 Task: Look for space in Monte-Carlo, Monaco from 5th June, 2023 to 16th June, 2023 for 2 adults in price range Rs.14000 to Rs.18000. Place can be entire place with 1  bedroom having 1 bed and 1 bathroom. Property type can be house, flat, guest house, hotel. Booking option can be shelf check-in. Required host language is English.
Action: Mouse moved to (516, 60)
Screenshot: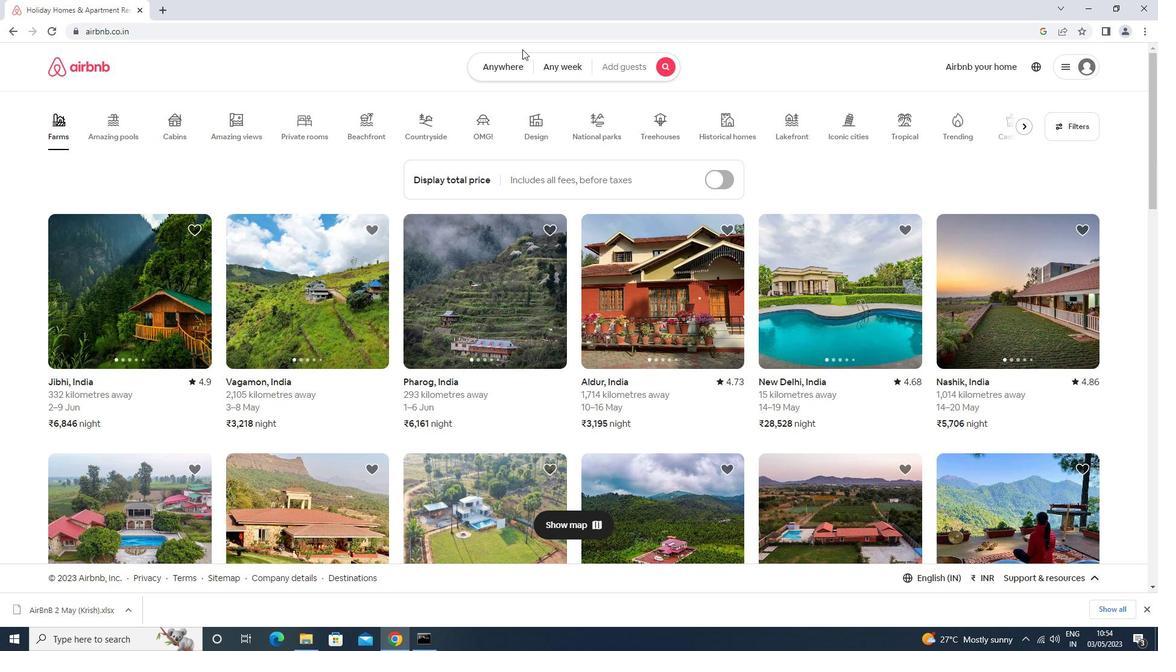 
Action: Mouse pressed left at (516, 60)
Screenshot: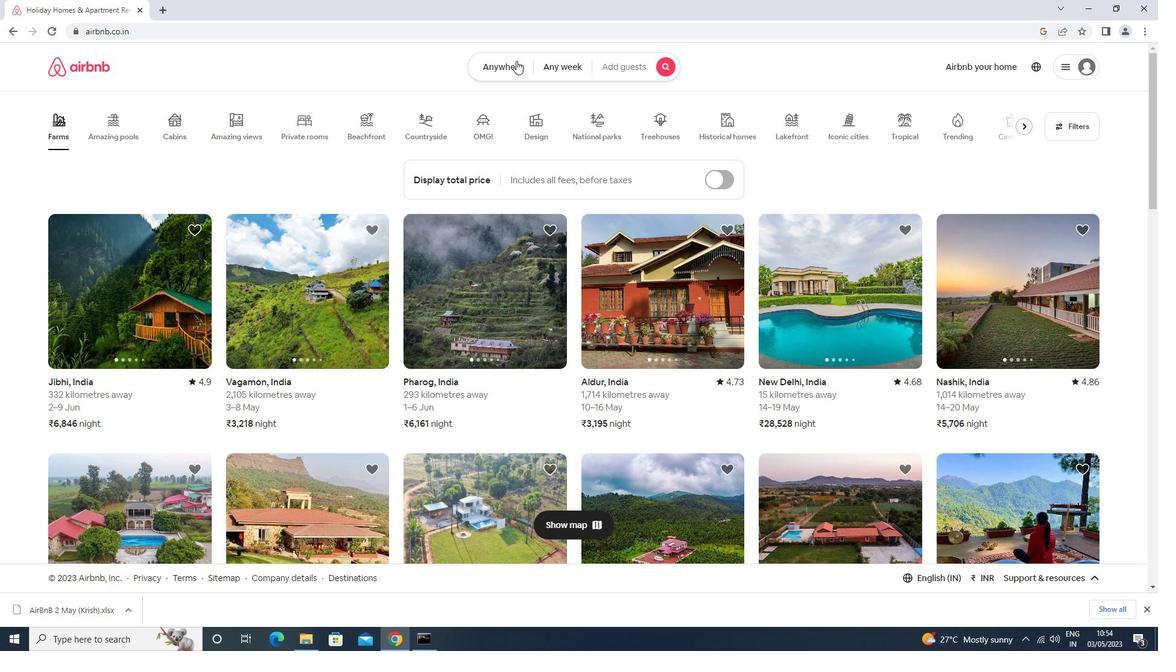 
Action: Mouse moved to (451, 116)
Screenshot: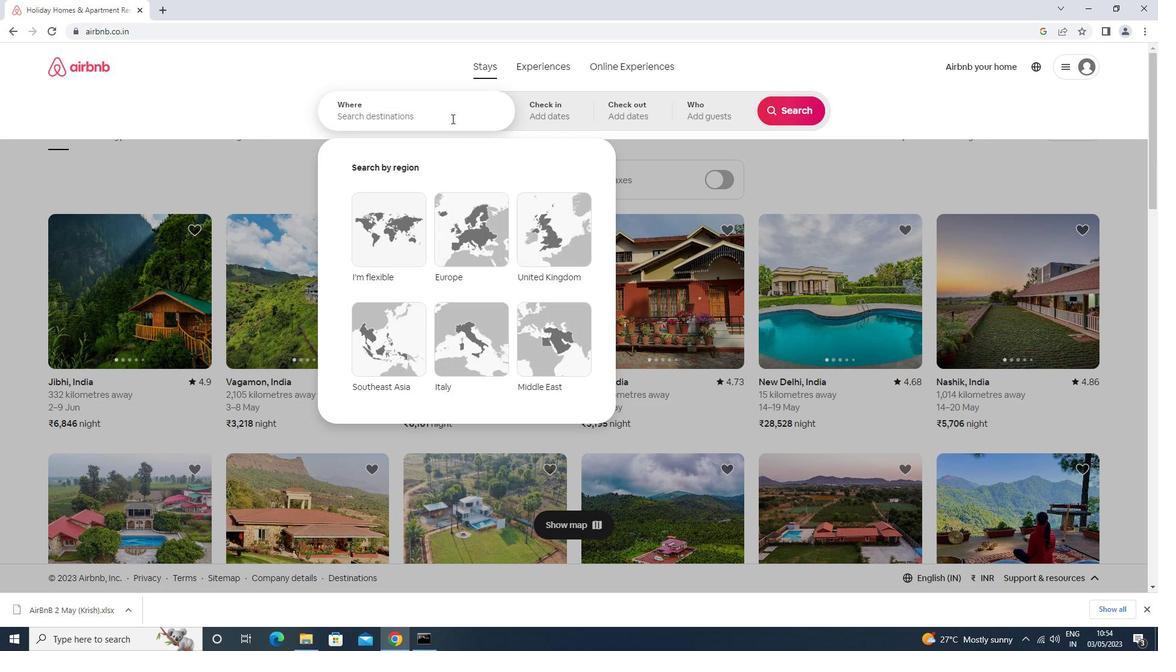 
Action: Mouse pressed left at (451, 116)
Screenshot: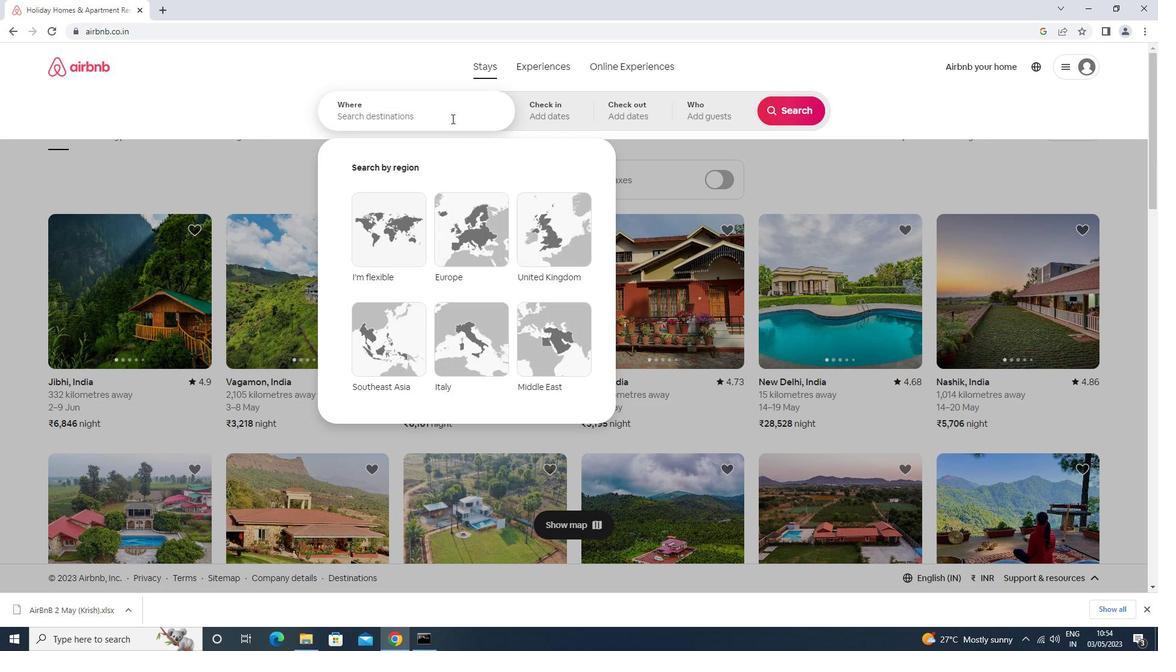 
Action: Mouse moved to (451, 115)
Screenshot: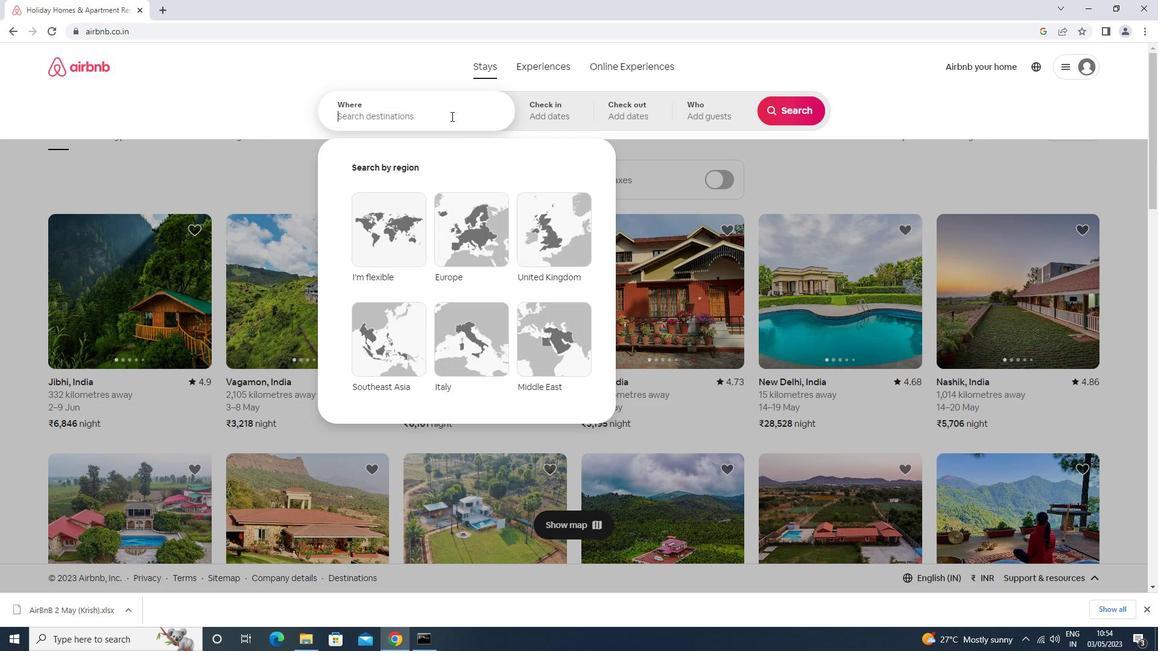 
Action: Key pressed m<Key.caps_lock>onte<Key.space>carlo<Key.enter>
Screenshot: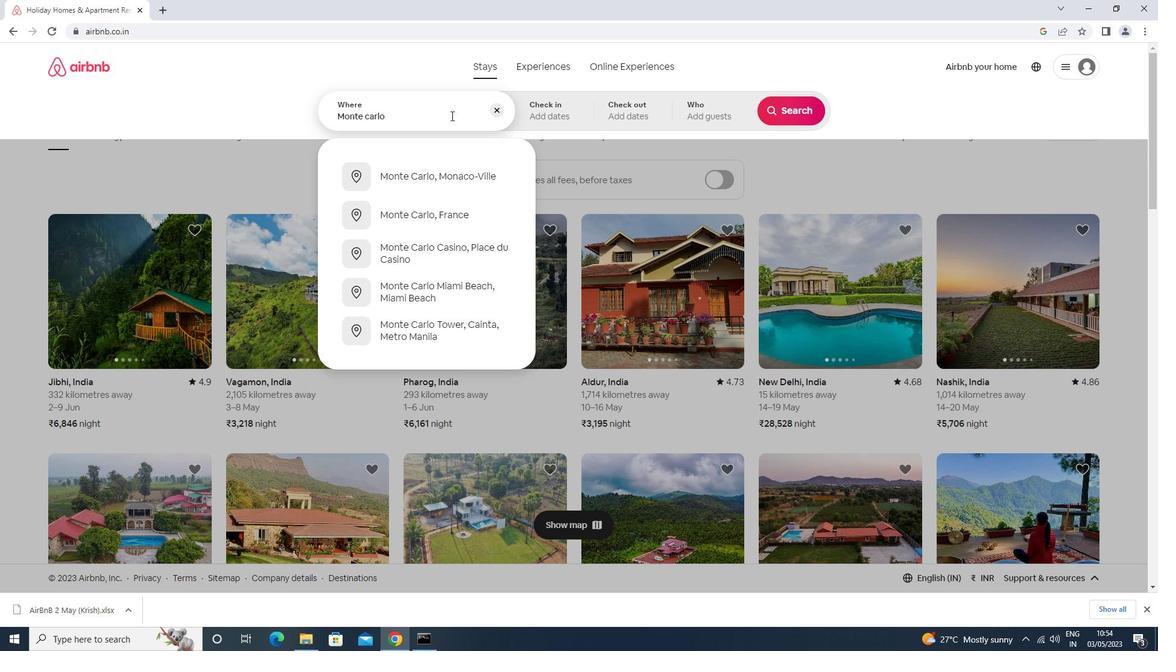 
Action: Mouse moved to (640, 296)
Screenshot: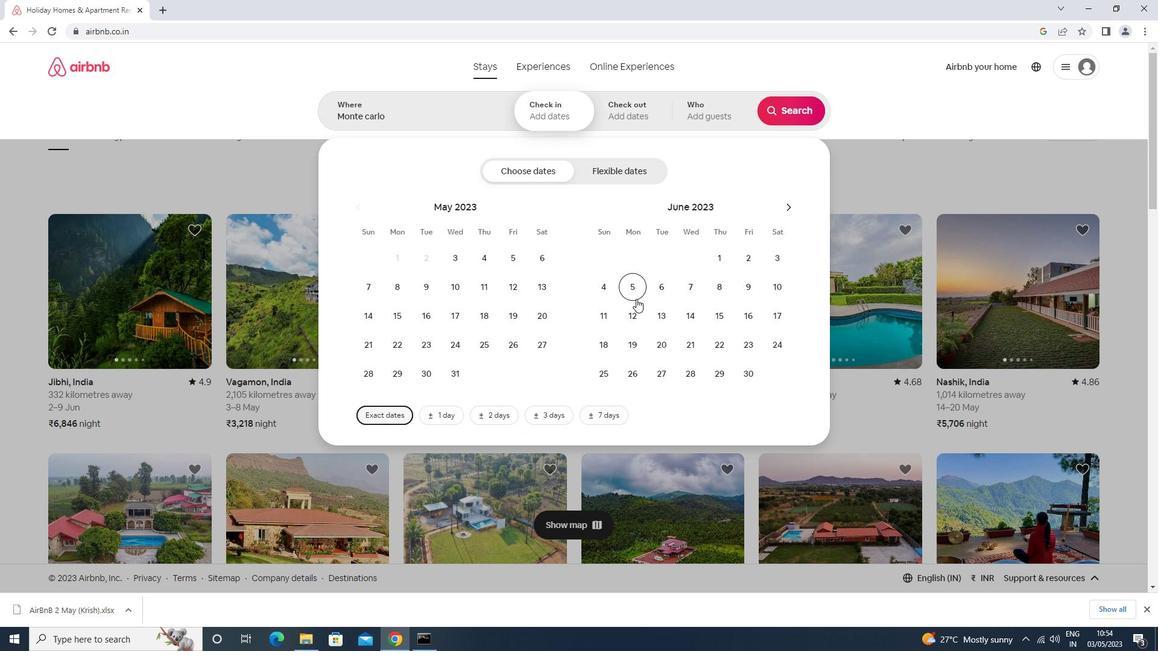 
Action: Mouse pressed left at (640, 296)
Screenshot: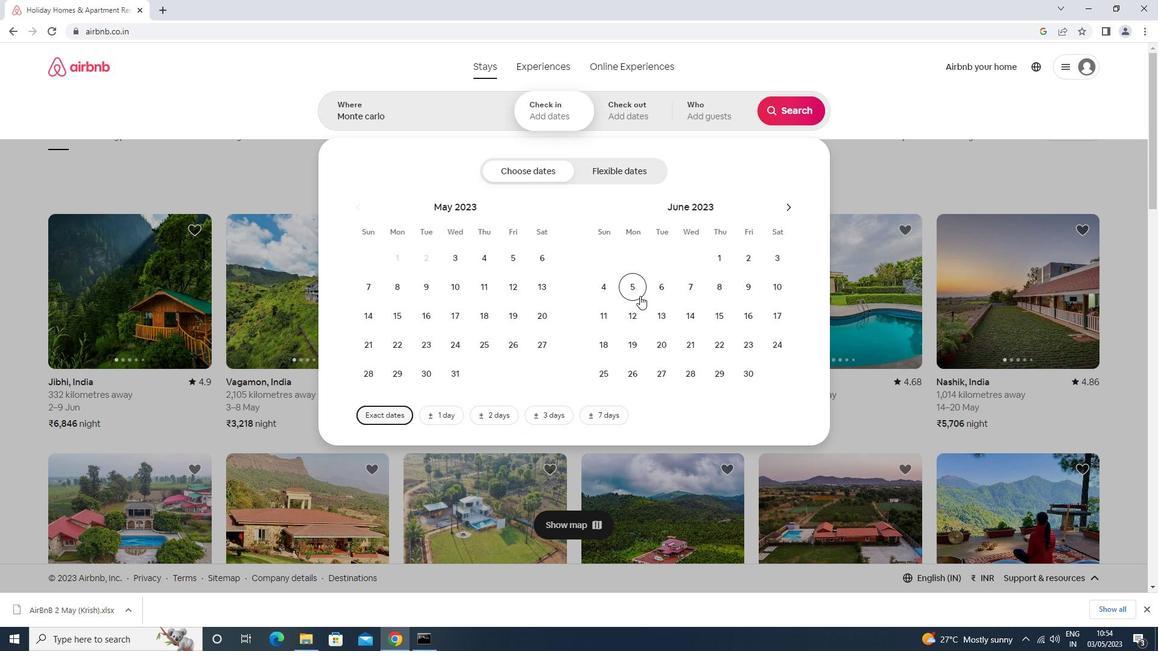 
Action: Mouse moved to (748, 315)
Screenshot: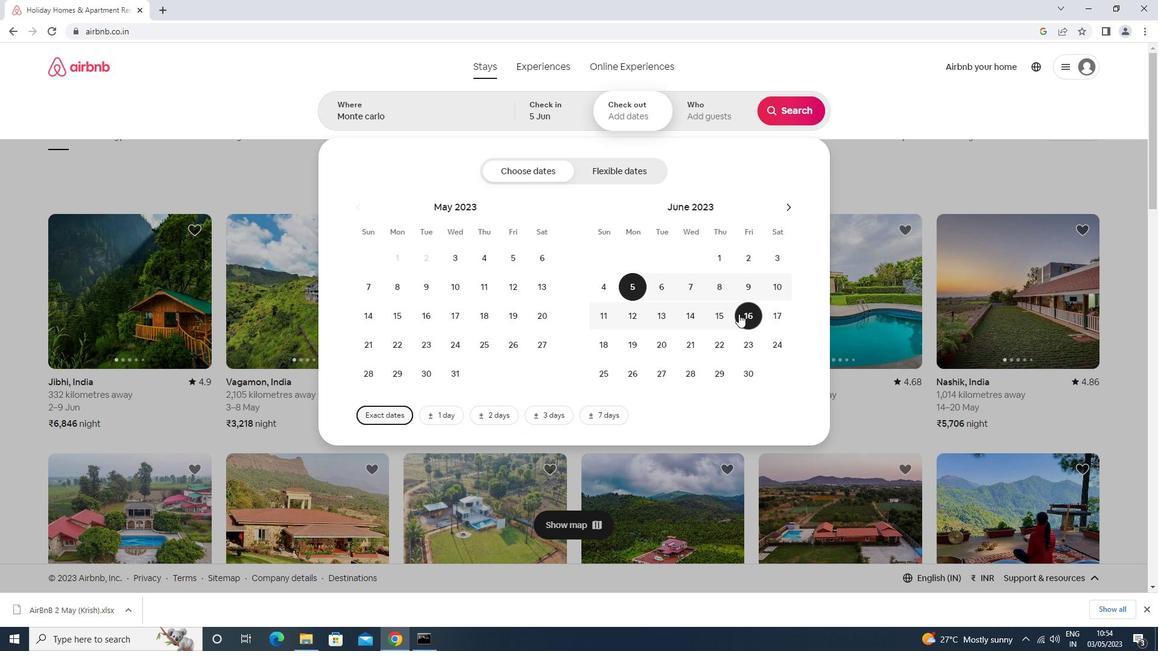 
Action: Mouse pressed left at (748, 315)
Screenshot: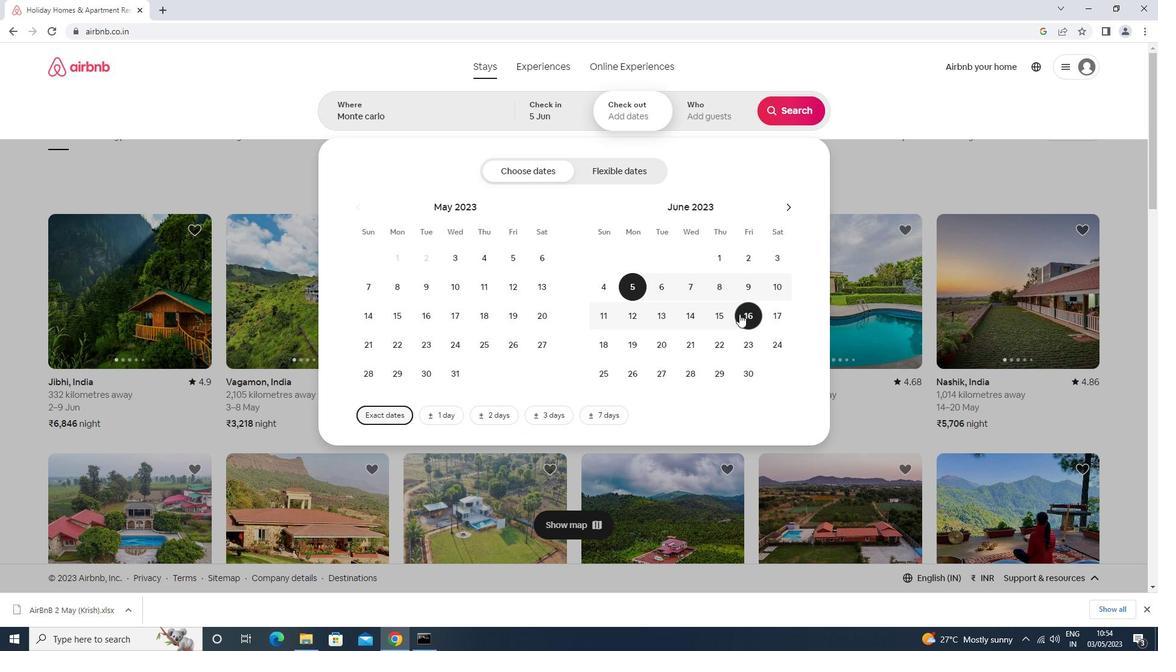 
Action: Mouse moved to (721, 107)
Screenshot: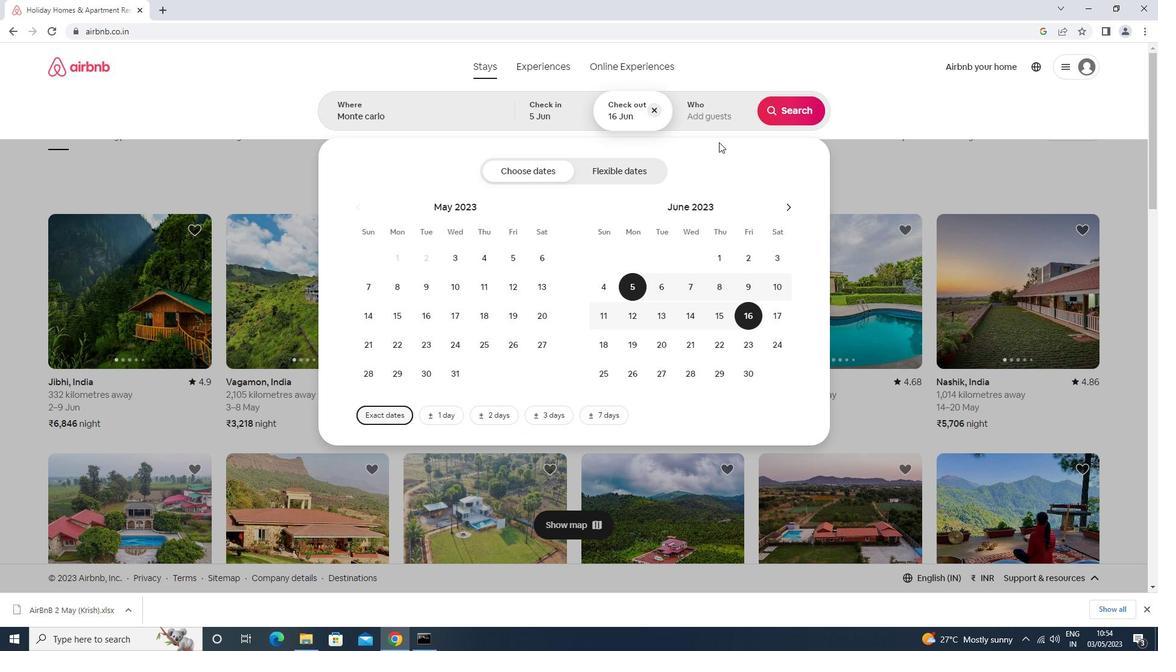 
Action: Mouse pressed left at (721, 107)
Screenshot: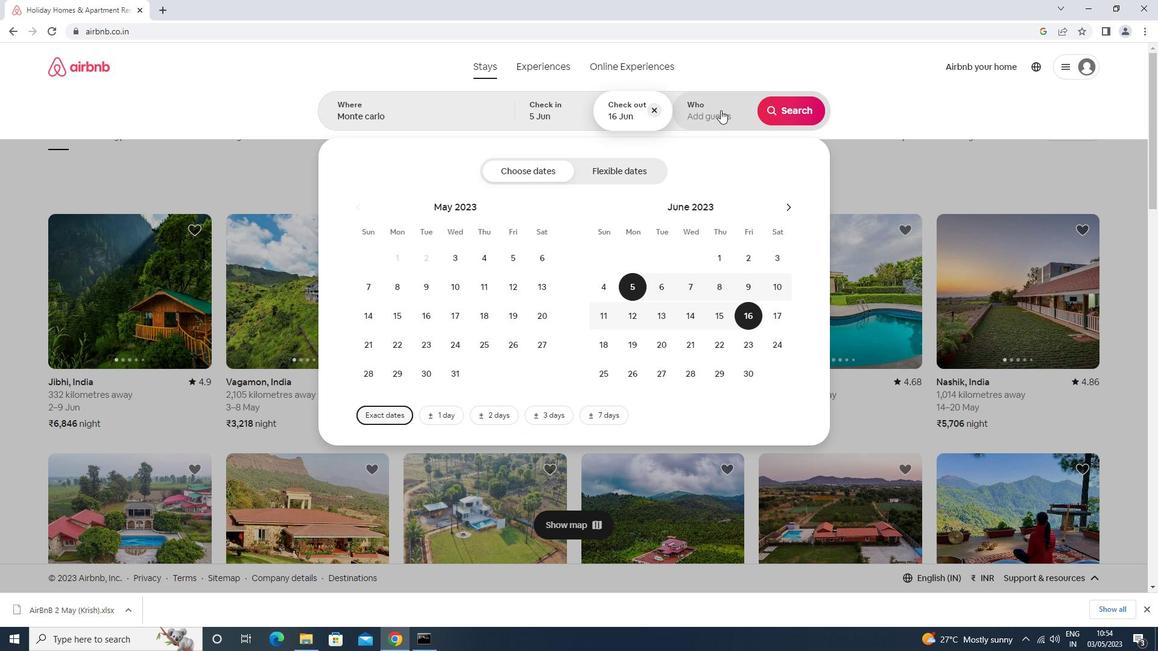 
Action: Mouse moved to (795, 177)
Screenshot: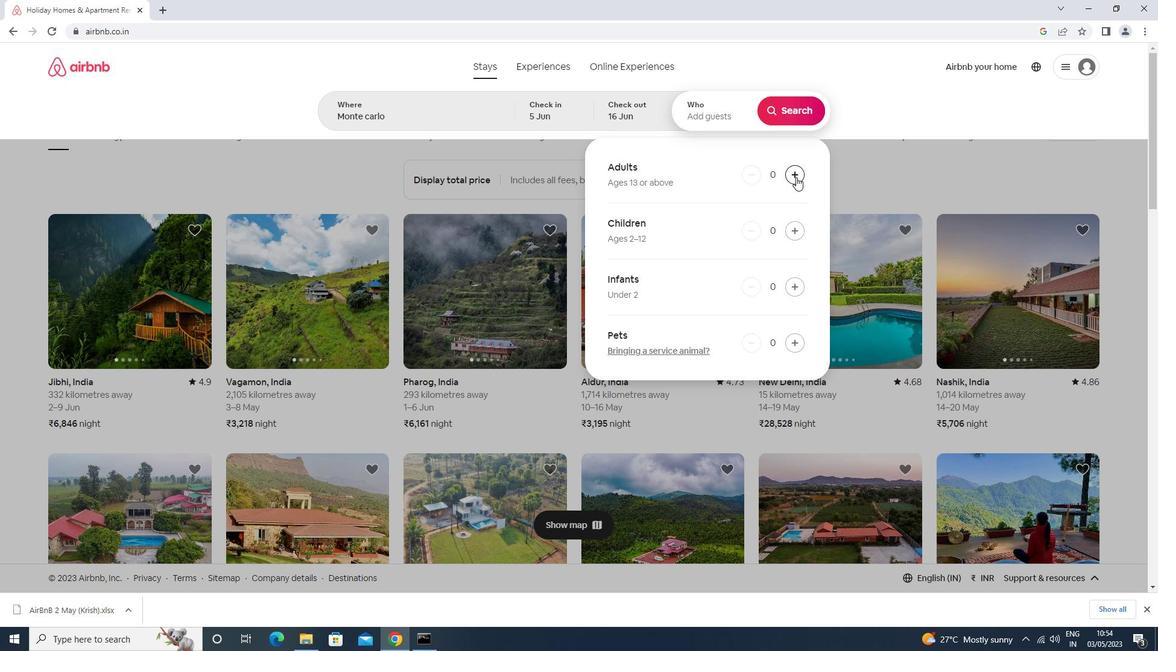 
Action: Mouse pressed left at (795, 177)
Screenshot: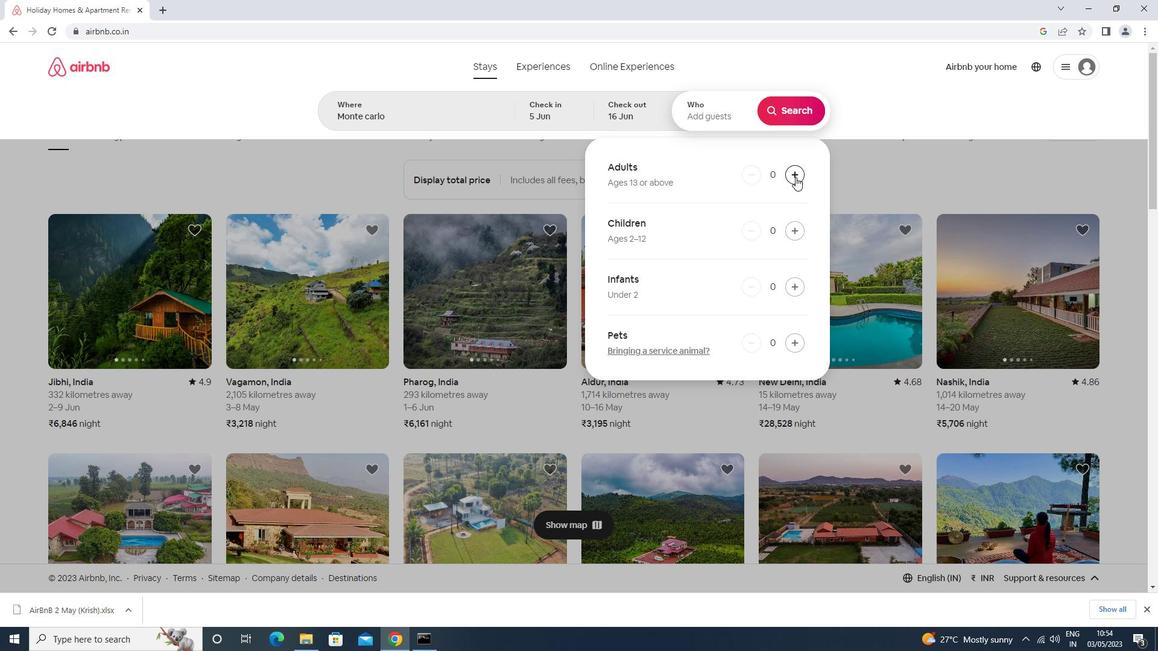 
Action: Mouse pressed left at (795, 177)
Screenshot: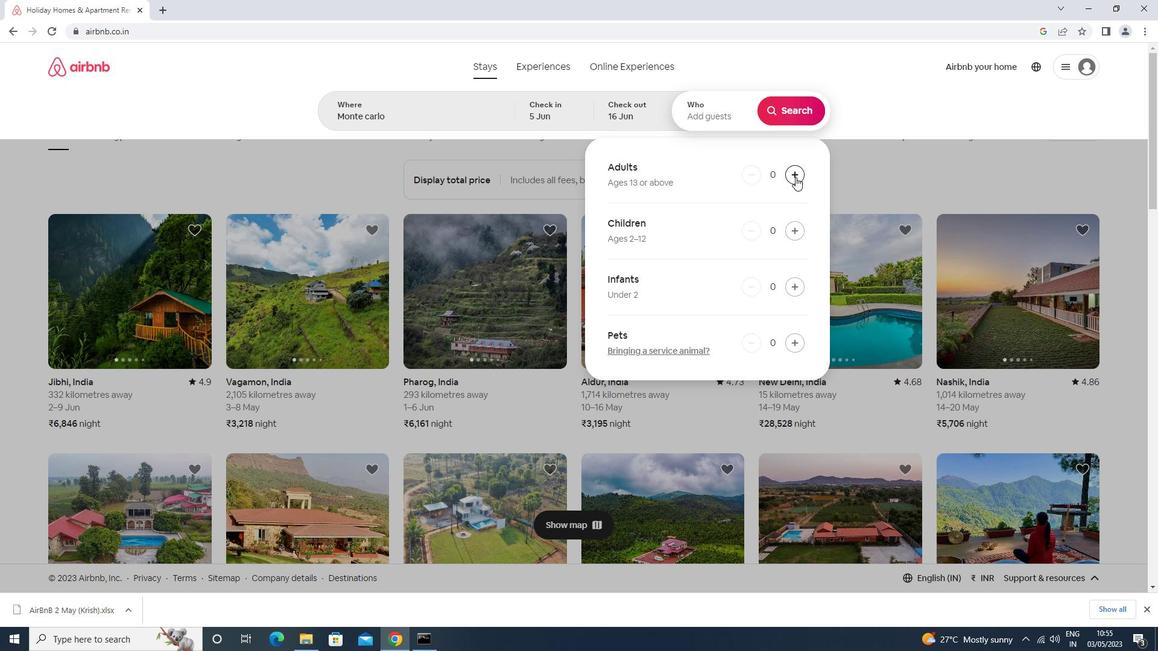 
Action: Mouse moved to (782, 101)
Screenshot: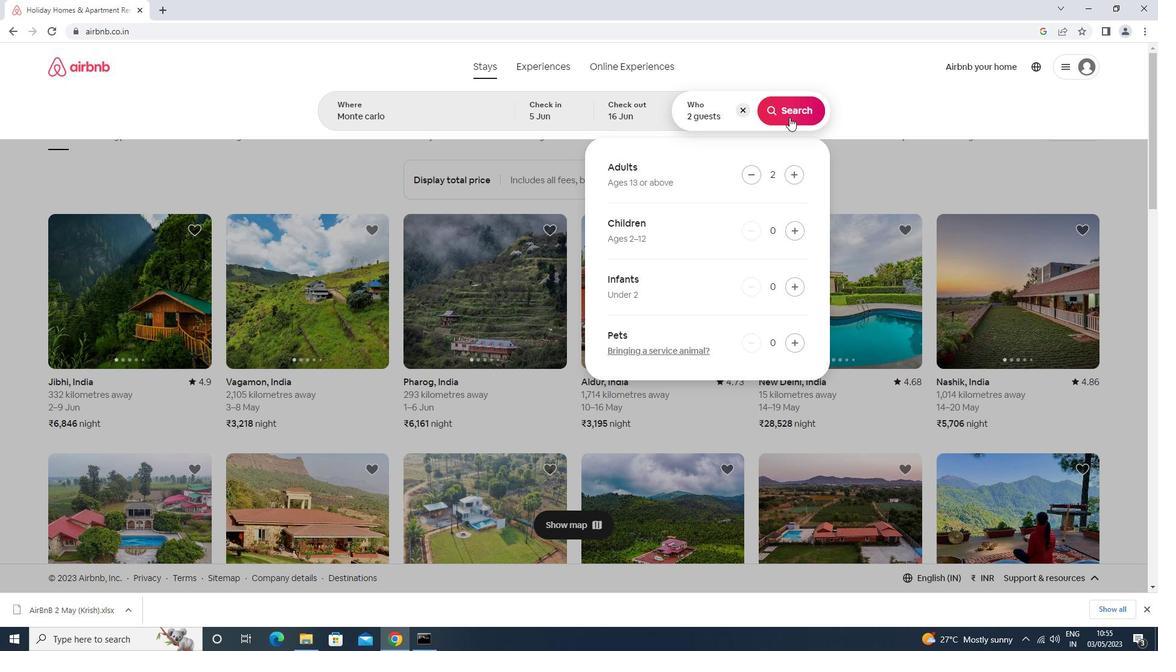 
Action: Mouse pressed left at (782, 101)
Screenshot: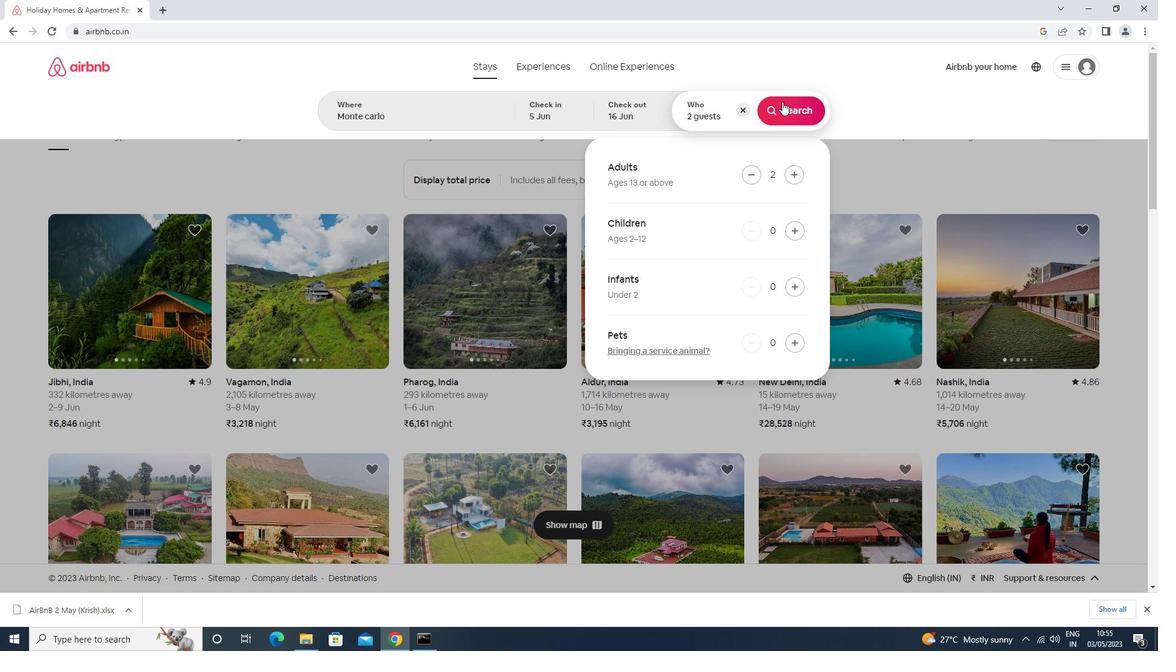 
Action: Mouse moved to (1127, 106)
Screenshot: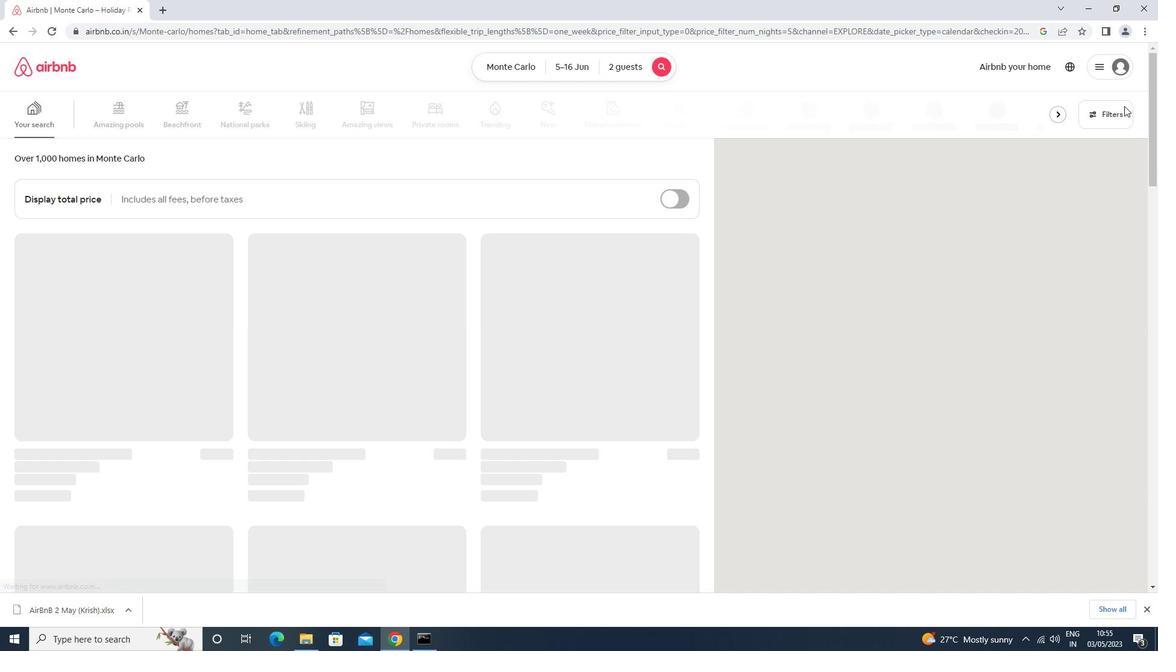 
Action: Mouse pressed left at (1127, 106)
Screenshot: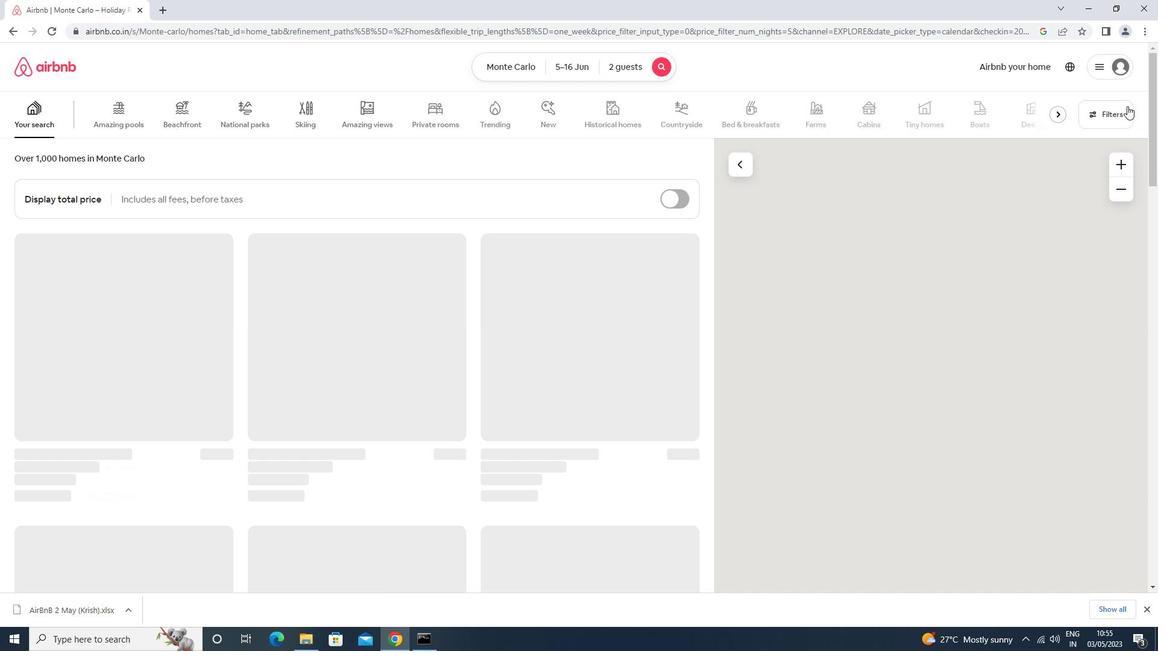 
Action: Mouse moved to (505, 267)
Screenshot: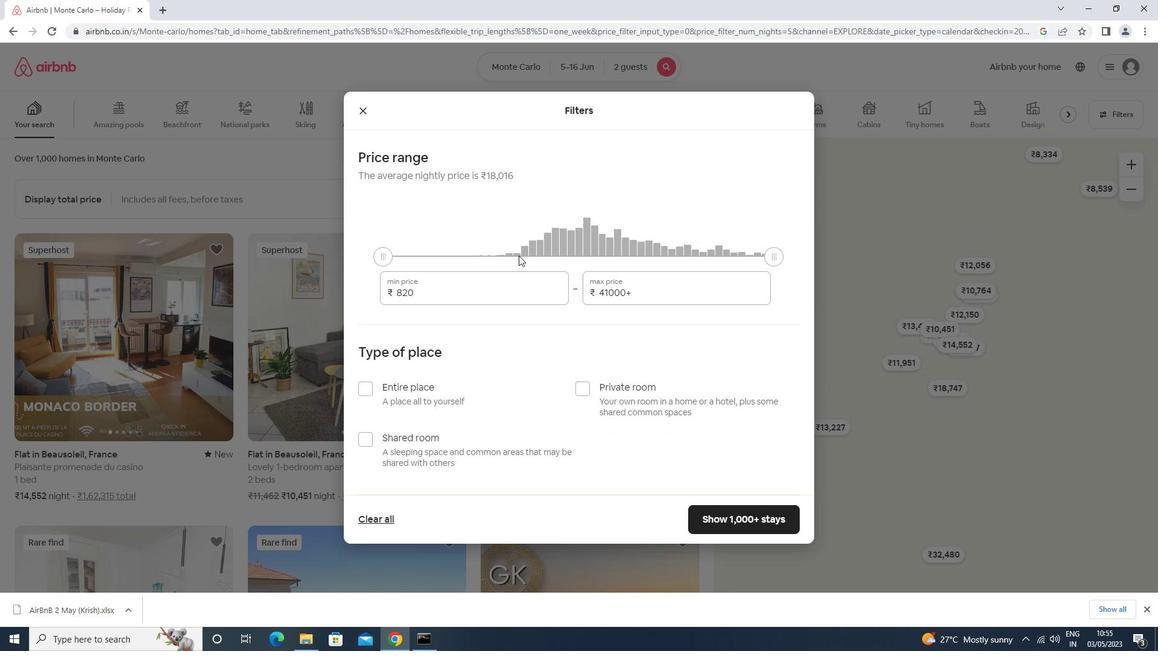 
Action: Mouse pressed left at (505, 267)
Screenshot: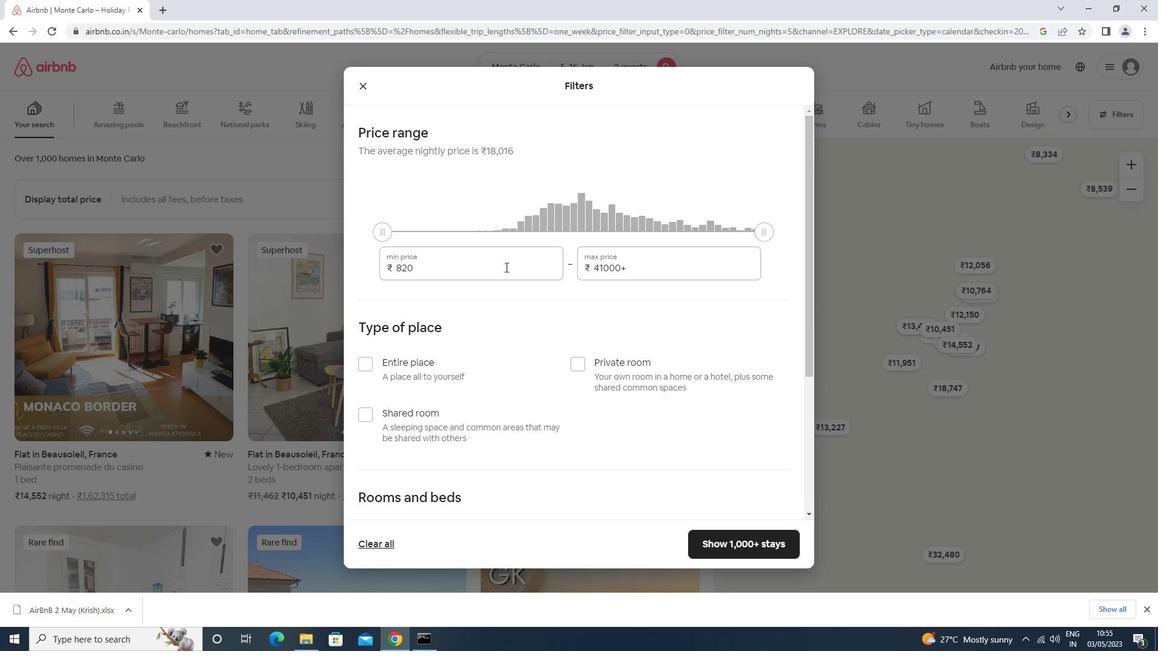 
Action: Key pressed <Key.backspace><Key.backspace><Key.backspace><Key.backspace><Key.backspace><Key.backspace><Key.backspace><Key.backspace><Key.backspace><Key.backspace><Key.backspace>14000<Key.tab>18000
Screenshot: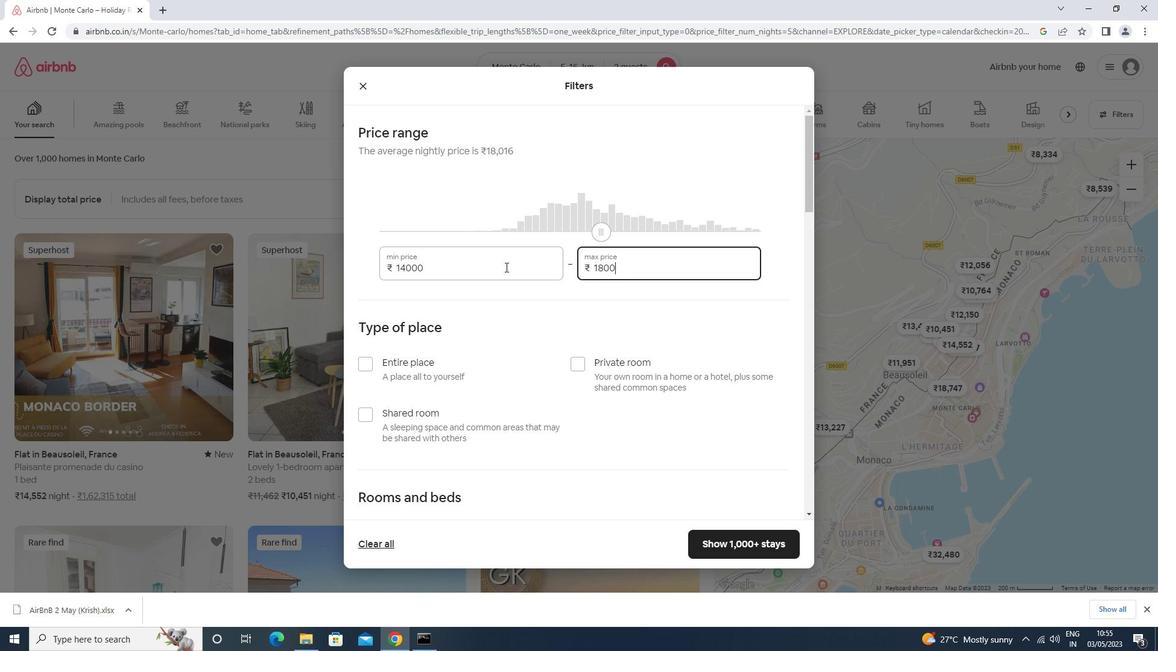 
Action: Mouse moved to (432, 370)
Screenshot: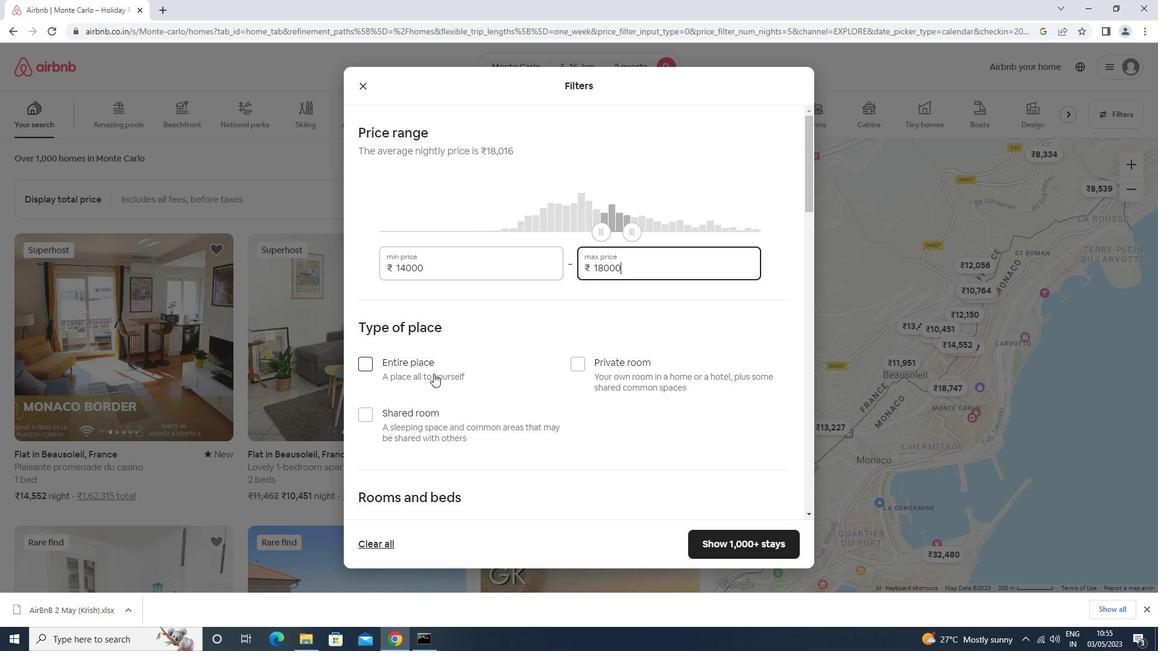 
Action: Mouse pressed left at (432, 370)
Screenshot: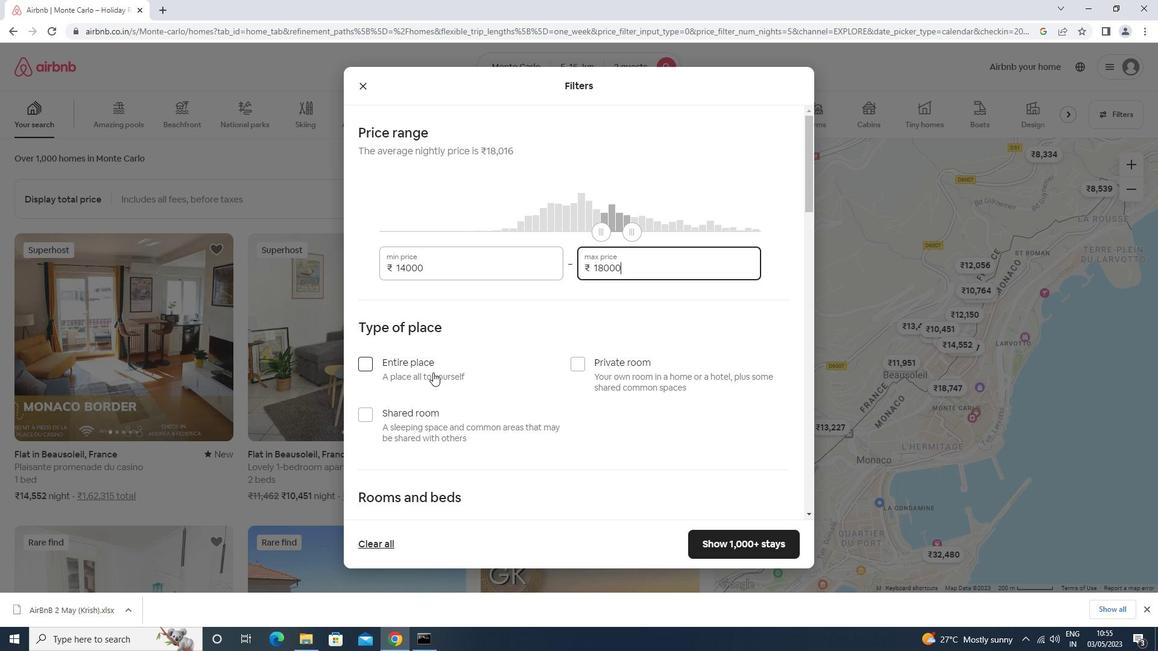 
Action: Mouse moved to (432, 368)
Screenshot: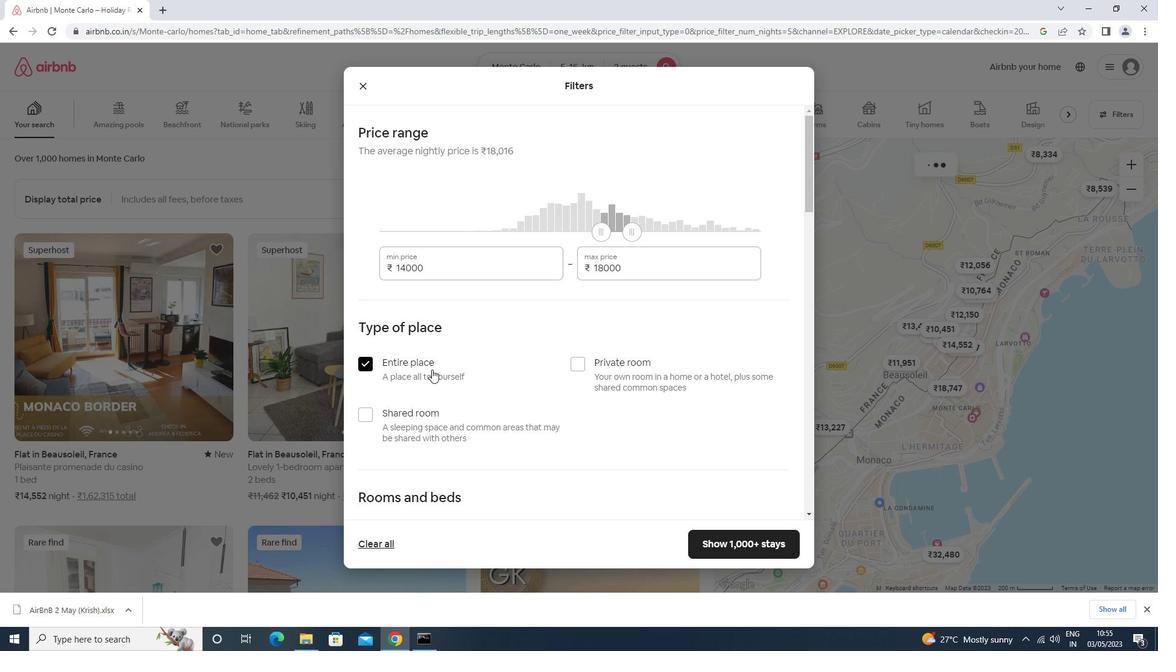 
Action: Mouse scrolled (432, 367) with delta (0, 0)
Screenshot: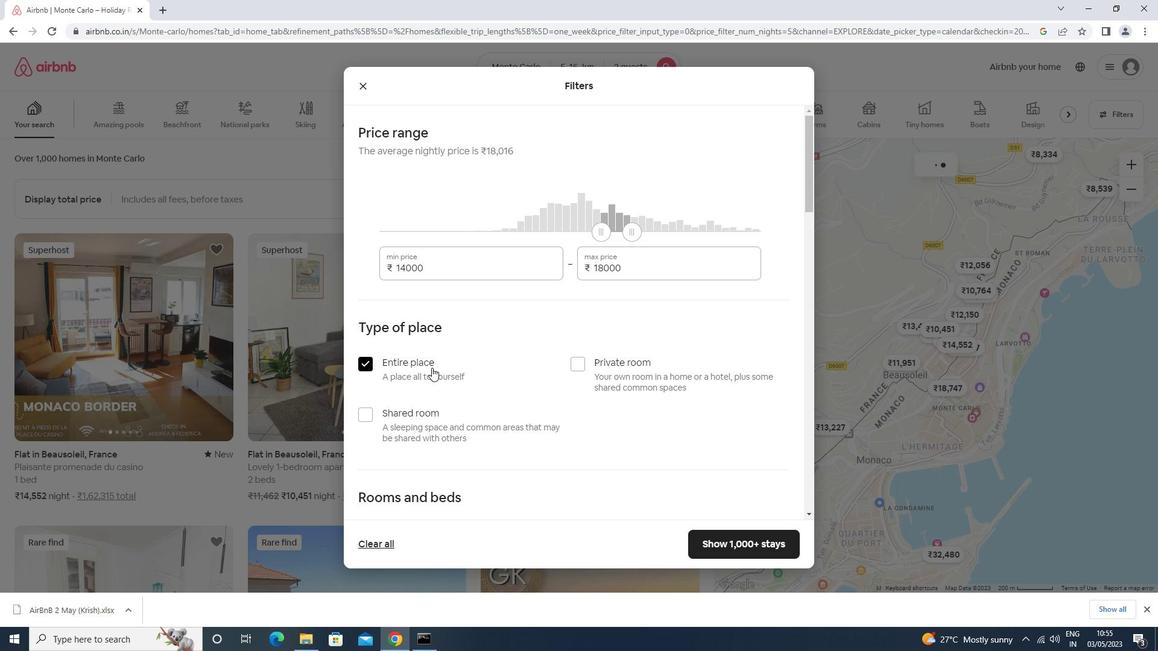 
Action: Mouse scrolled (432, 367) with delta (0, 0)
Screenshot: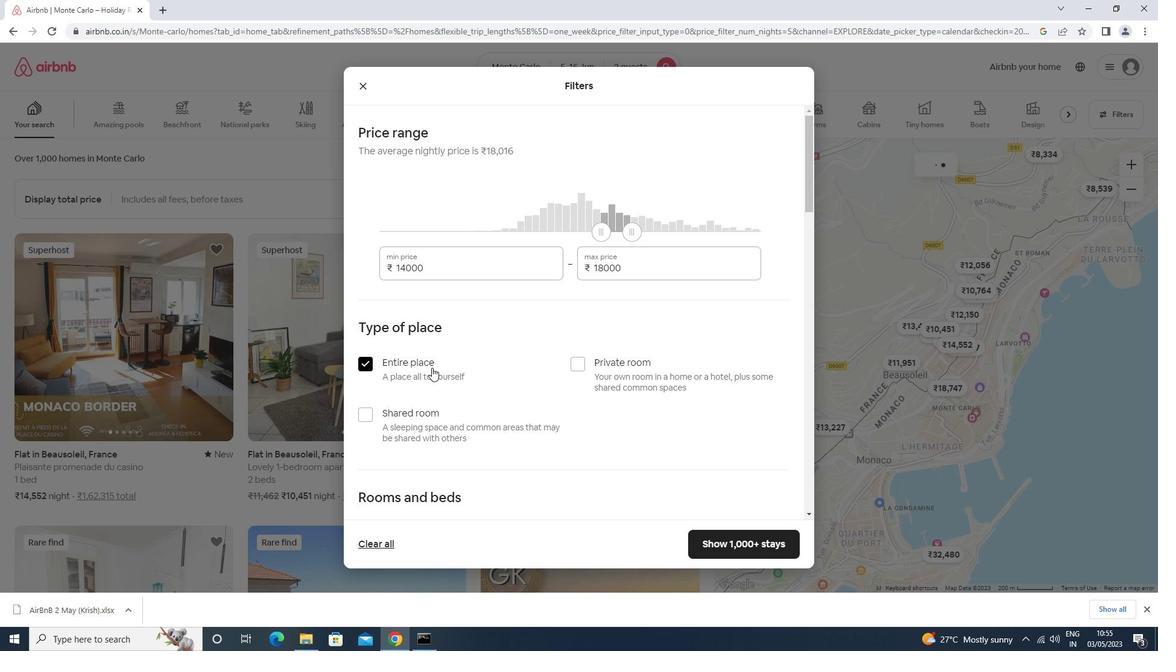 
Action: Mouse scrolled (432, 367) with delta (0, 0)
Screenshot: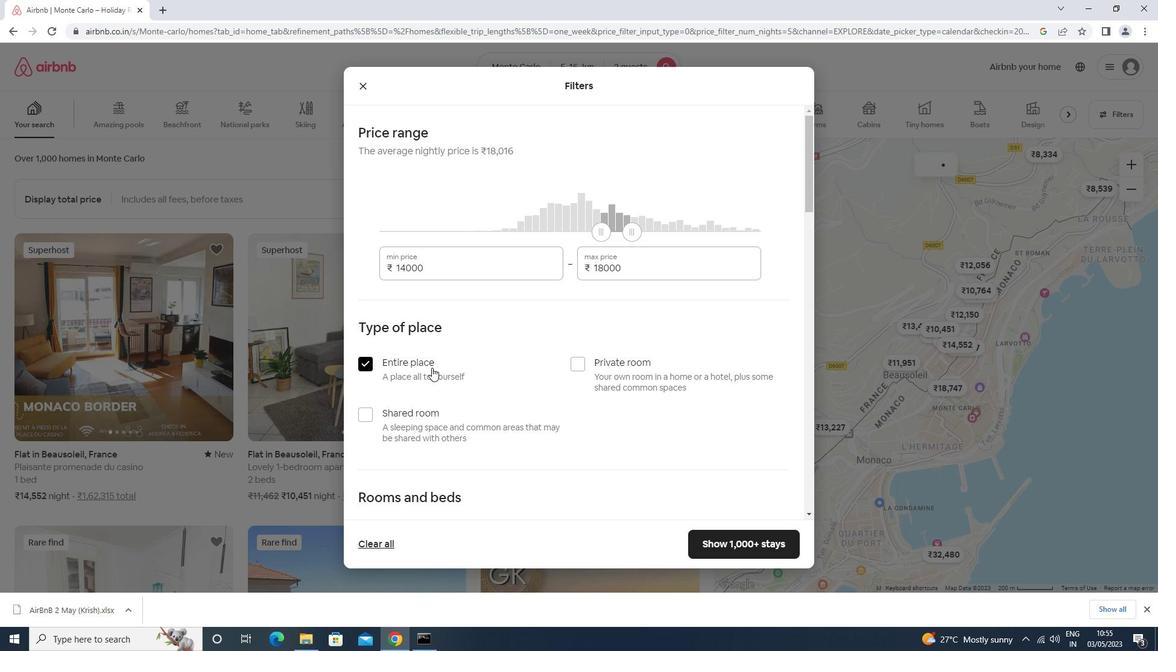 
Action: Mouse moved to (427, 378)
Screenshot: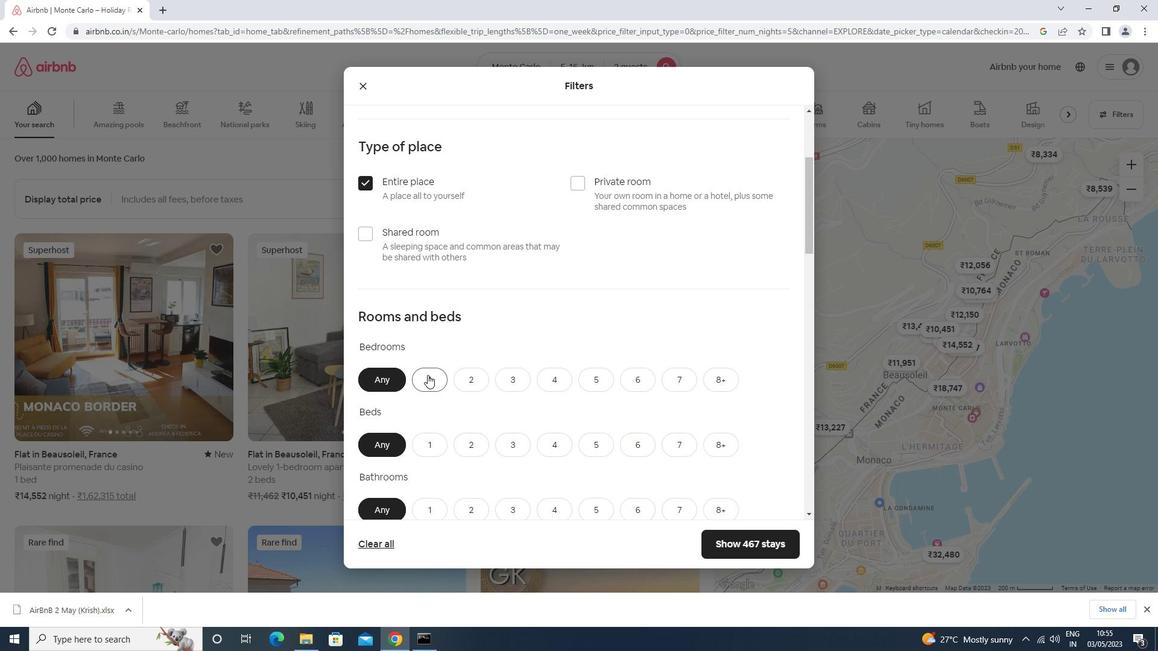
Action: Mouse pressed left at (427, 378)
Screenshot: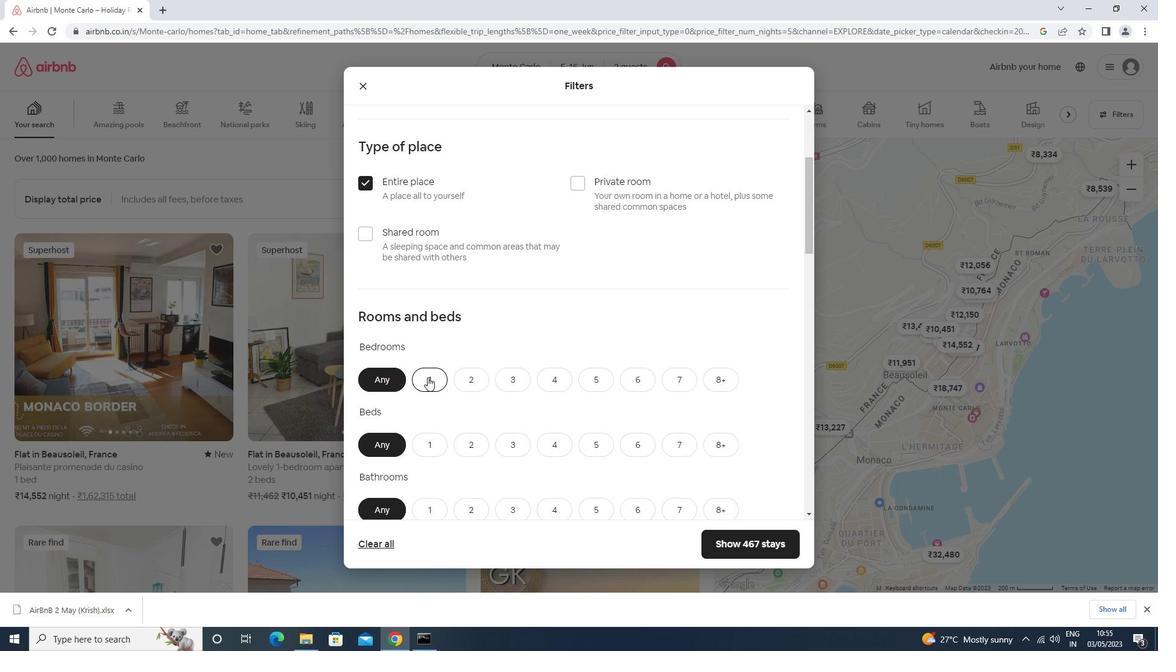 
Action: Mouse moved to (431, 444)
Screenshot: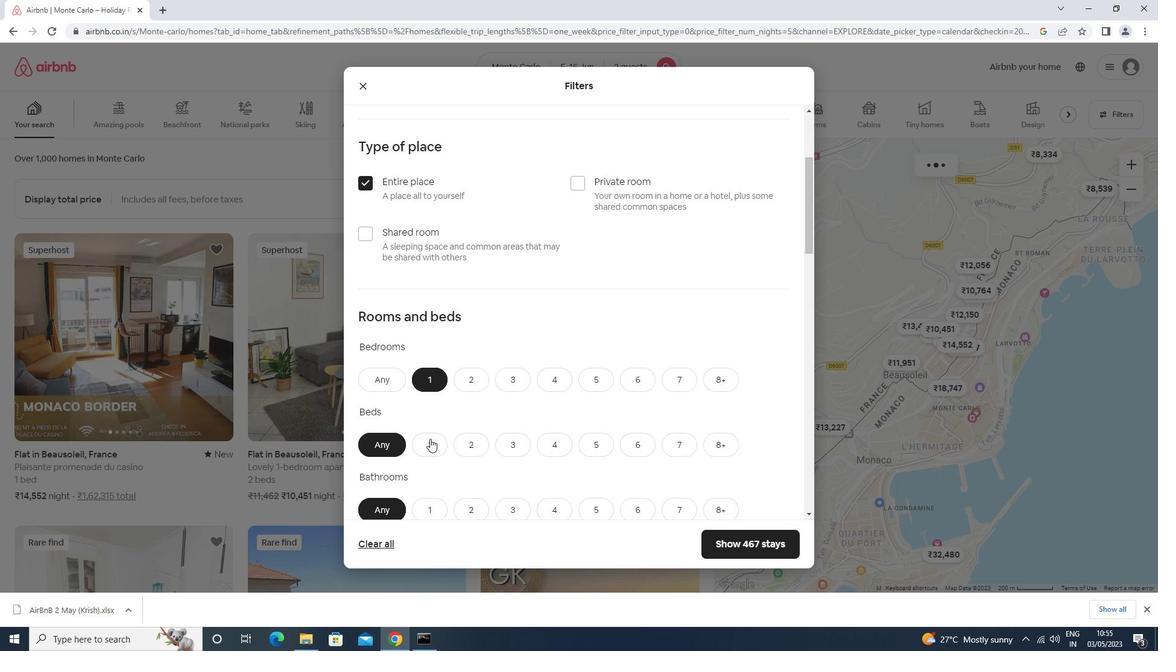 
Action: Mouse pressed left at (431, 444)
Screenshot: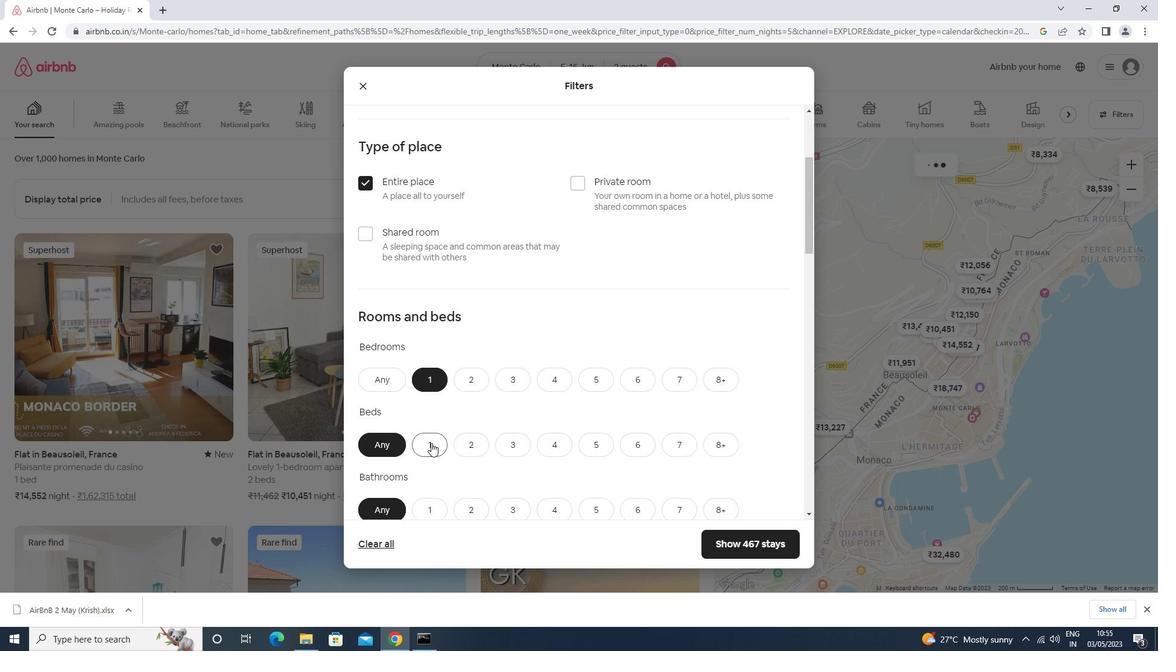 
Action: Mouse moved to (422, 505)
Screenshot: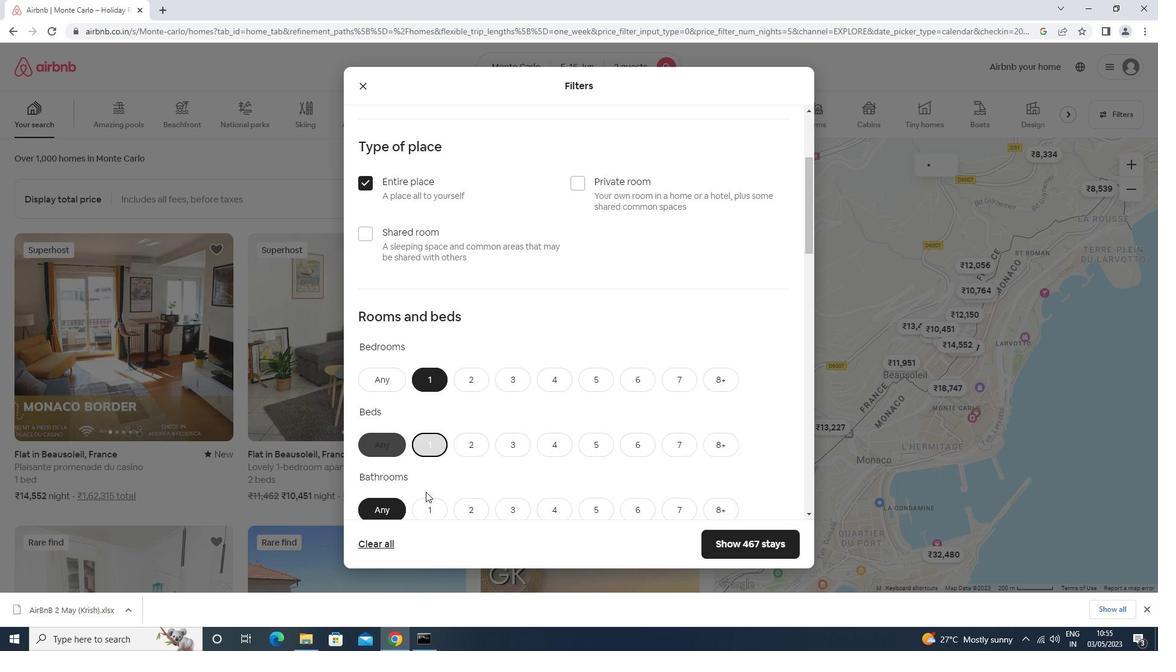
Action: Mouse pressed left at (422, 505)
Screenshot: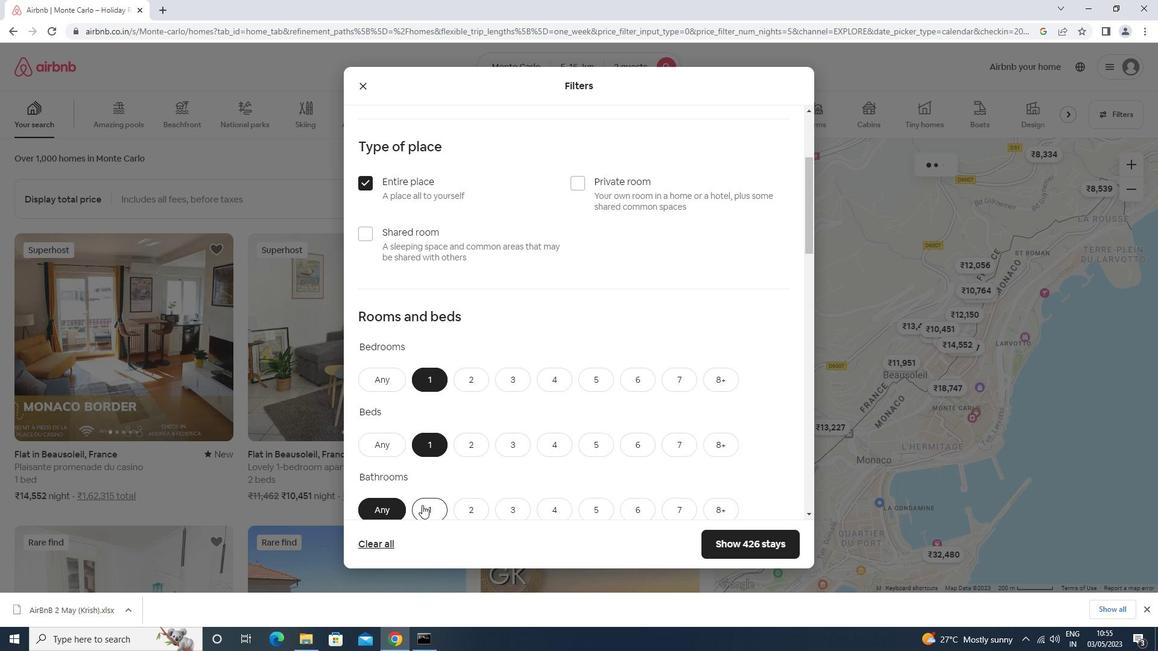 
Action: Mouse moved to (435, 451)
Screenshot: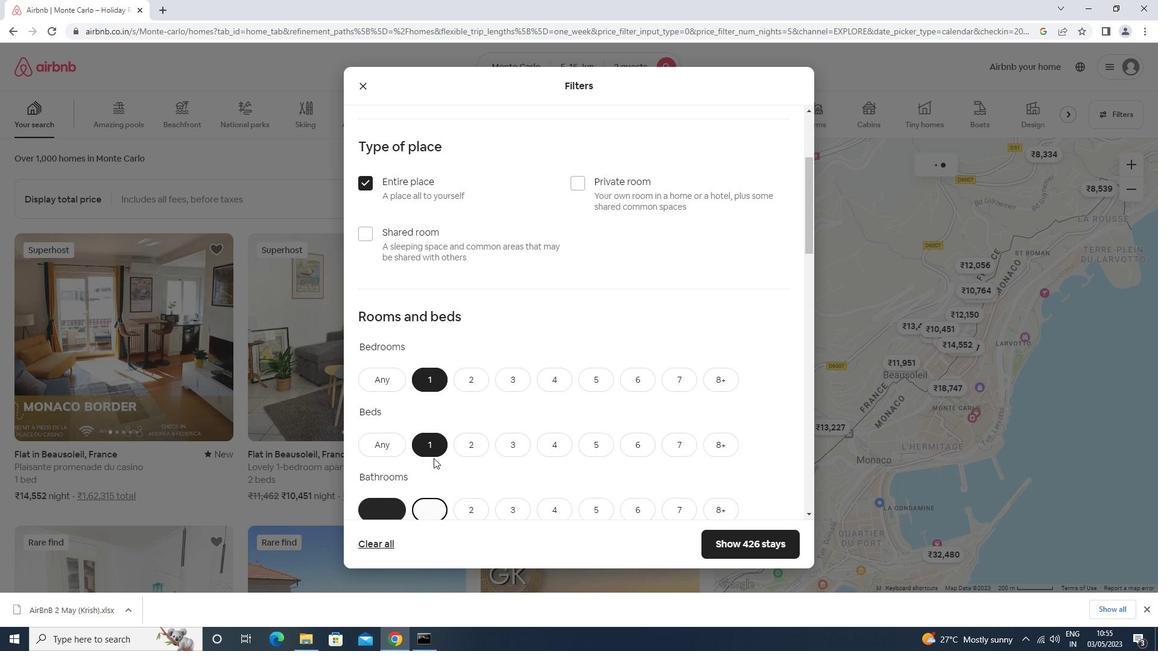 
Action: Mouse scrolled (435, 451) with delta (0, 0)
Screenshot: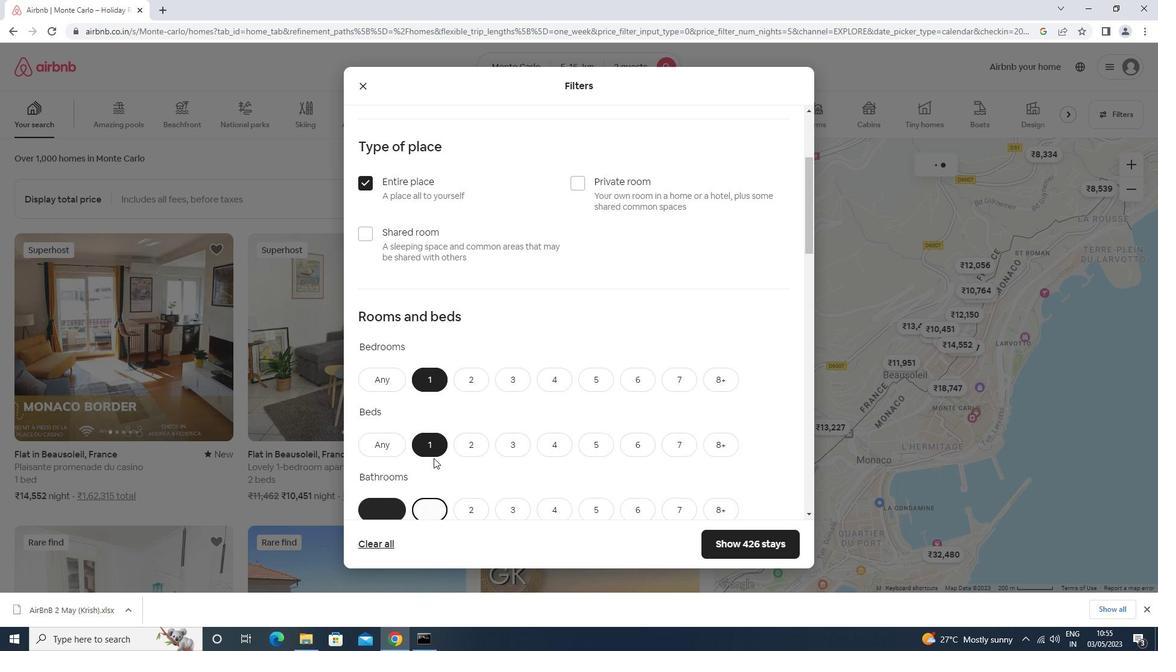 
Action: Mouse scrolled (435, 451) with delta (0, 0)
Screenshot: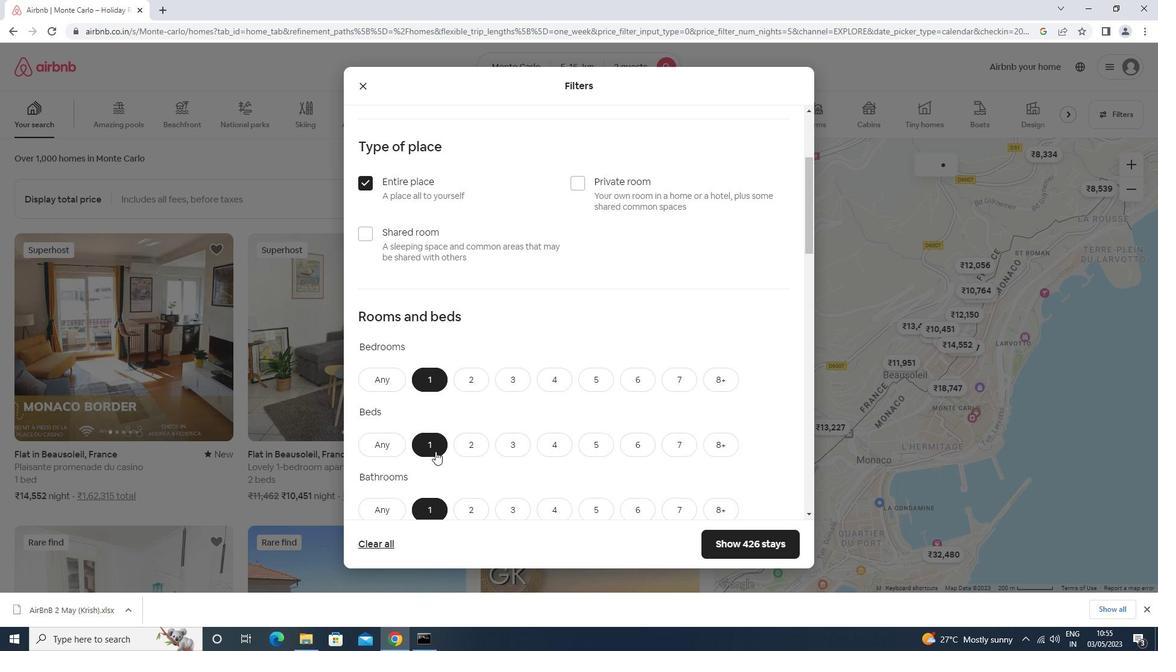 
Action: Mouse scrolled (435, 451) with delta (0, 0)
Screenshot: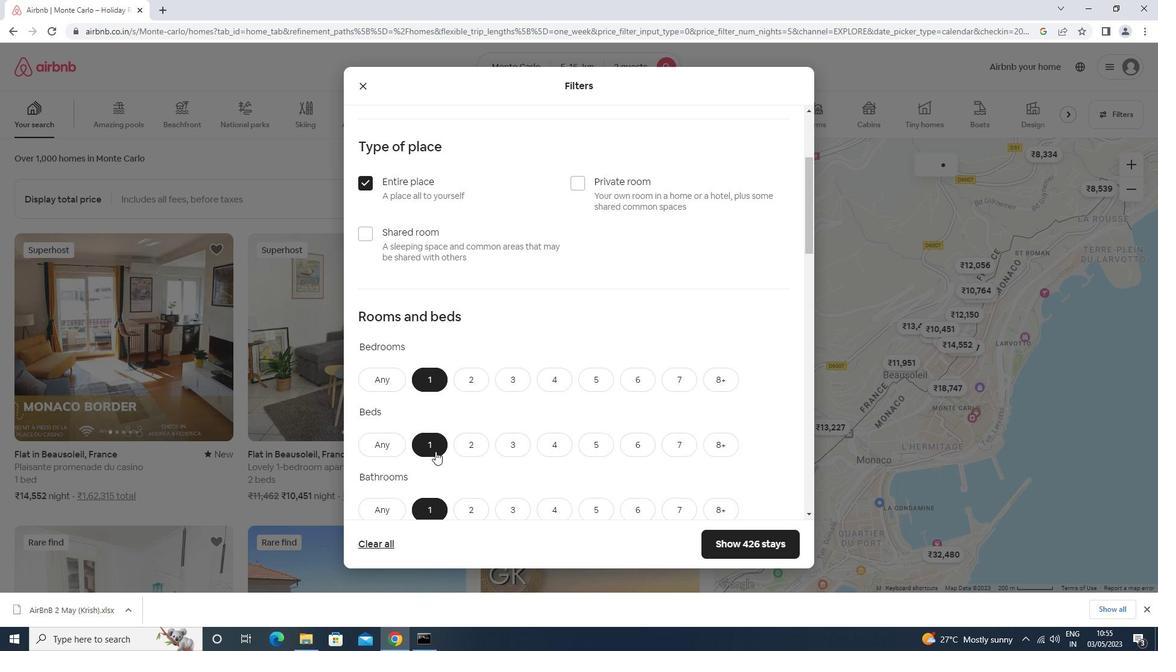 
Action: Mouse scrolled (435, 451) with delta (0, 0)
Screenshot: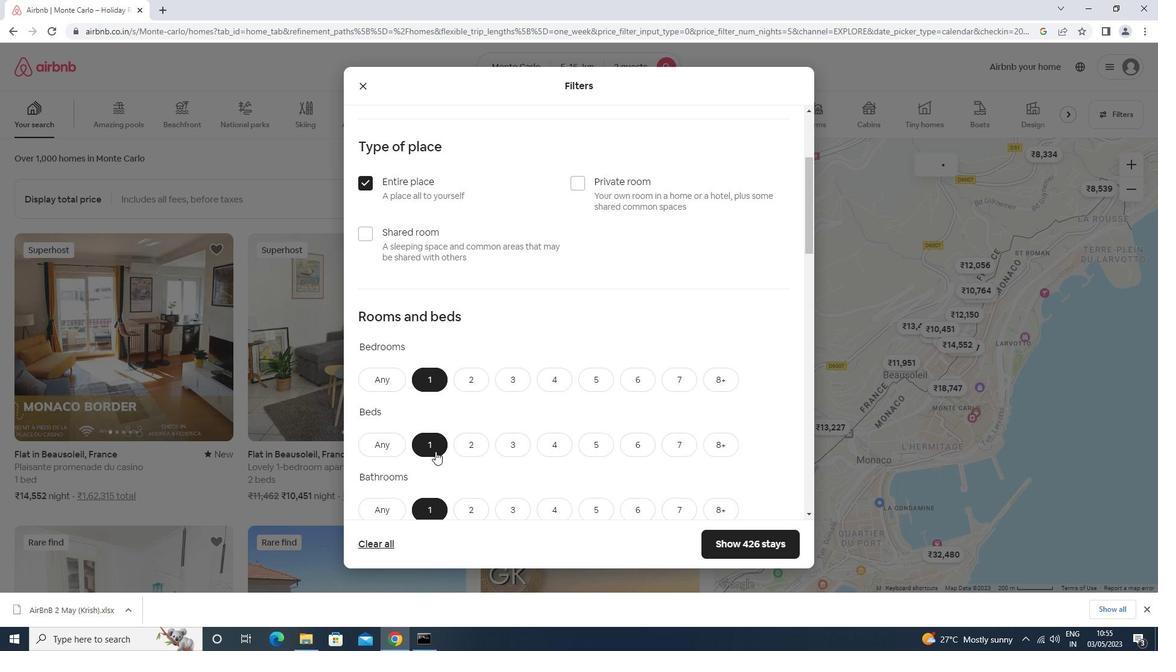 
Action: Mouse scrolled (435, 451) with delta (0, 0)
Screenshot: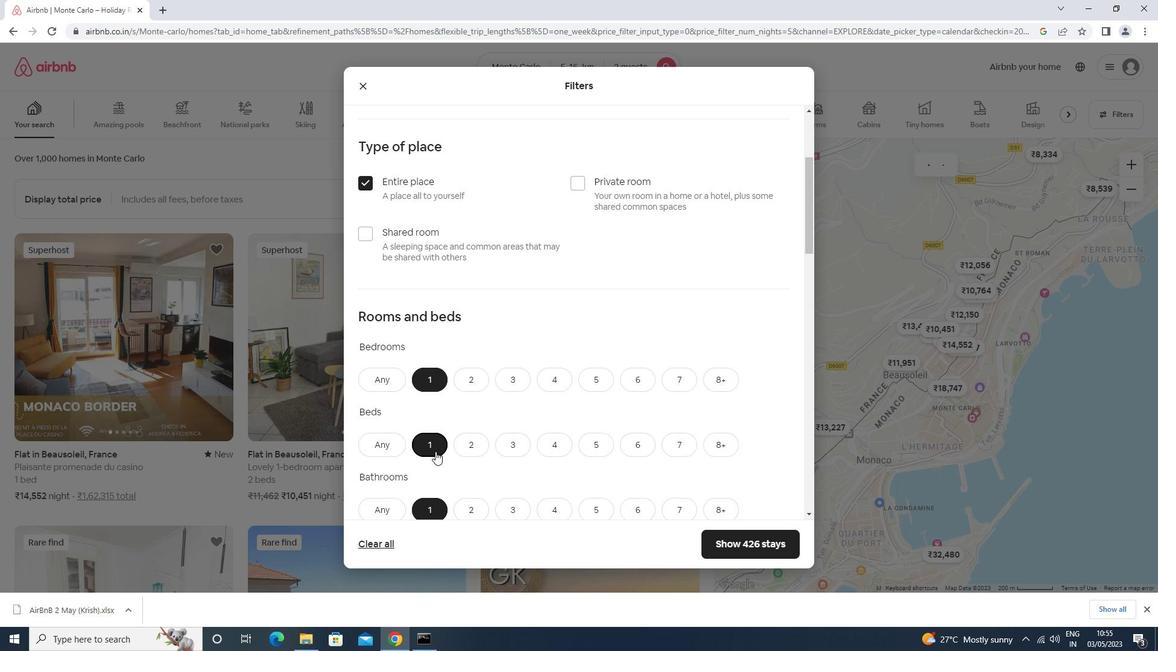 
Action: Mouse moved to (401, 333)
Screenshot: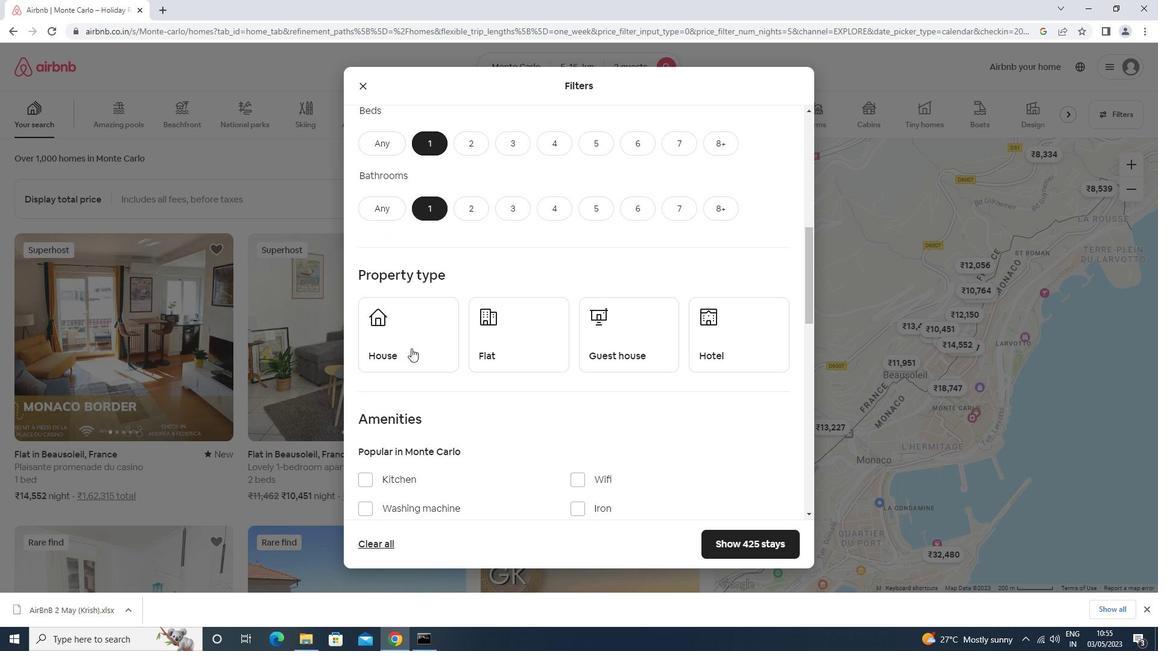 
Action: Mouse pressed left at (401, 333)
Screenshot: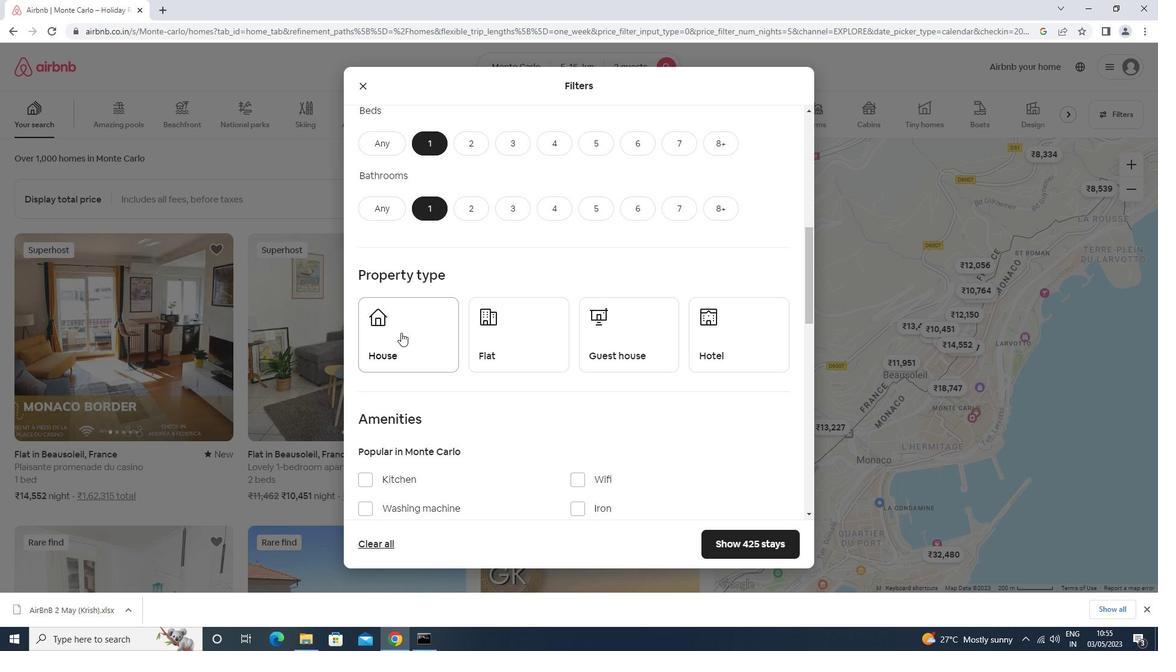 
Action: Mouse moved to (500, 338)
Screenshot: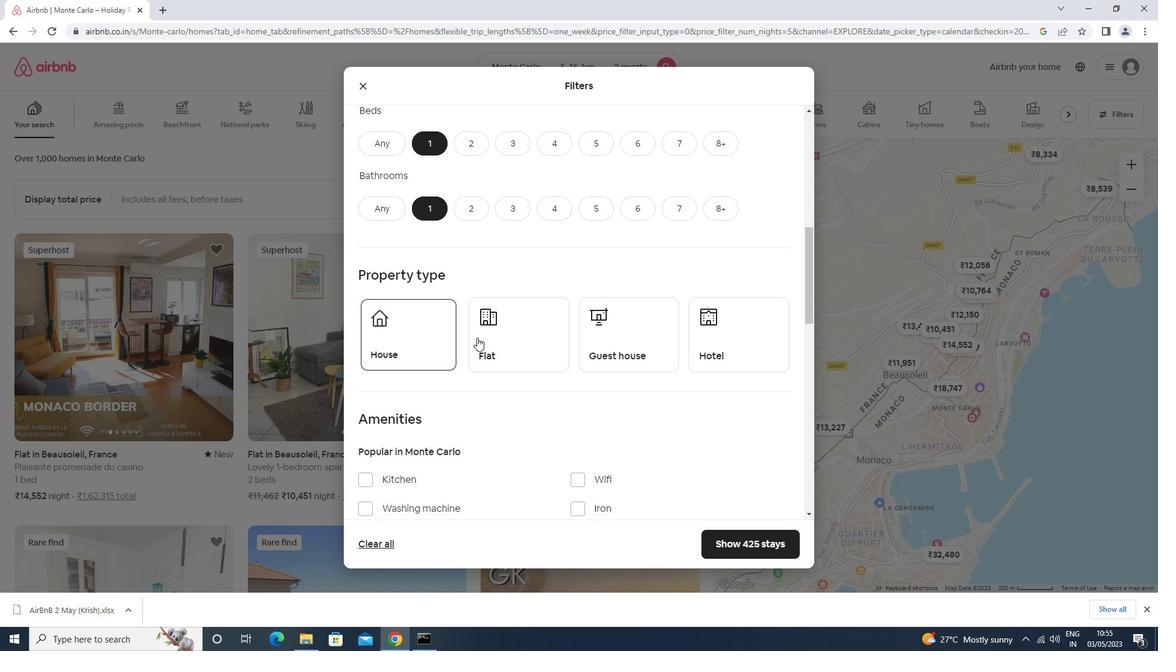 
Action: Mouse pressed left at (500, 338)
Screenshot: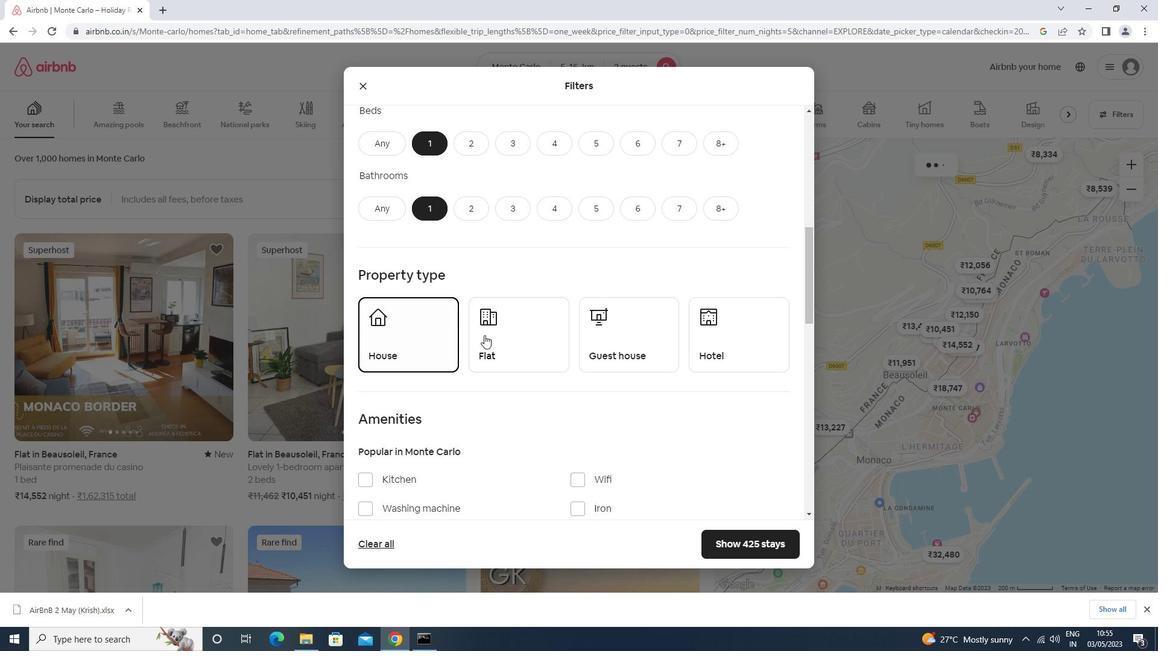 
Action: Mouse moved to (630, 345)
Screenshot: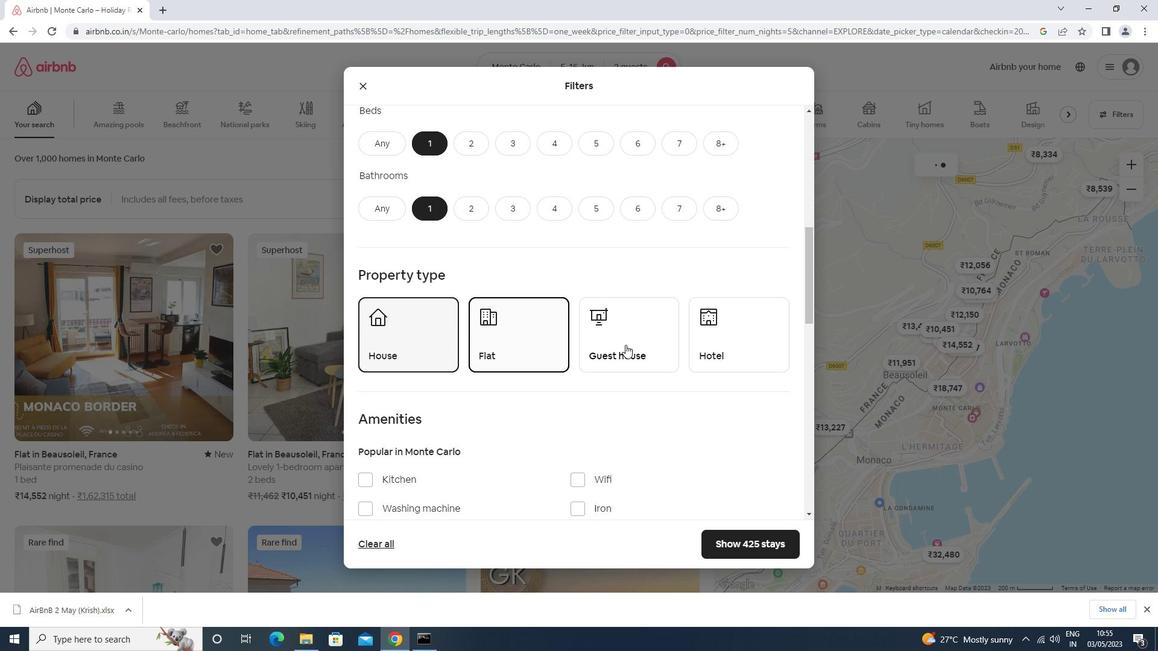 
Action: Mouse pressed left at (630, 345)
Screenshot: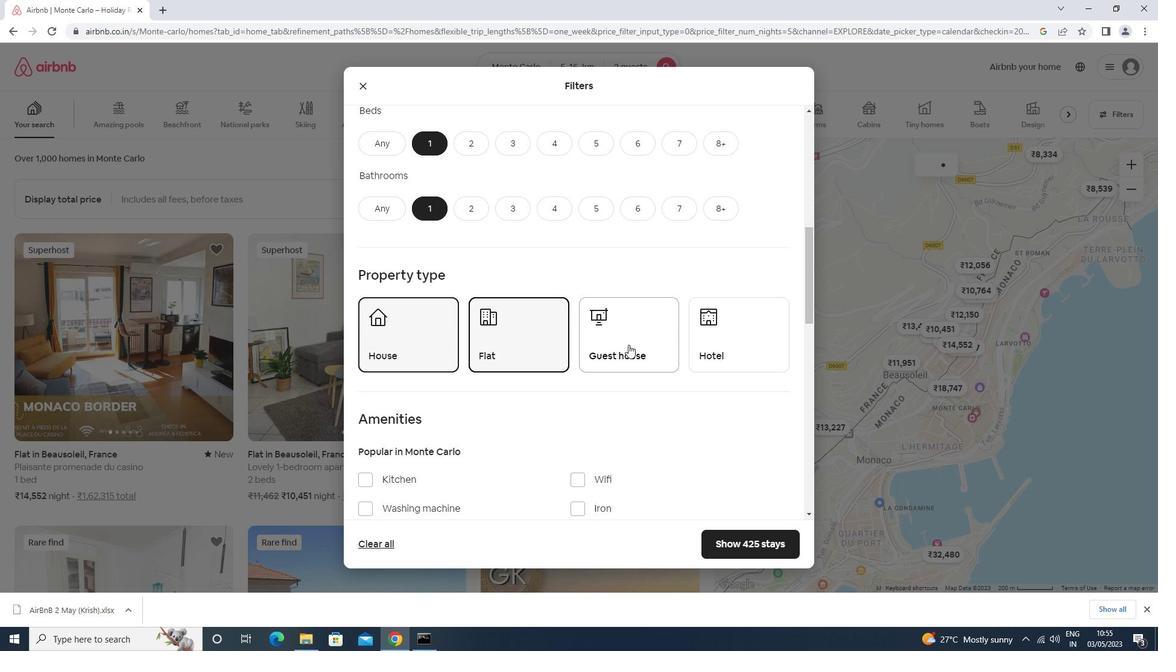 
Action: Mouse moved to (703, 352)
Screenshot: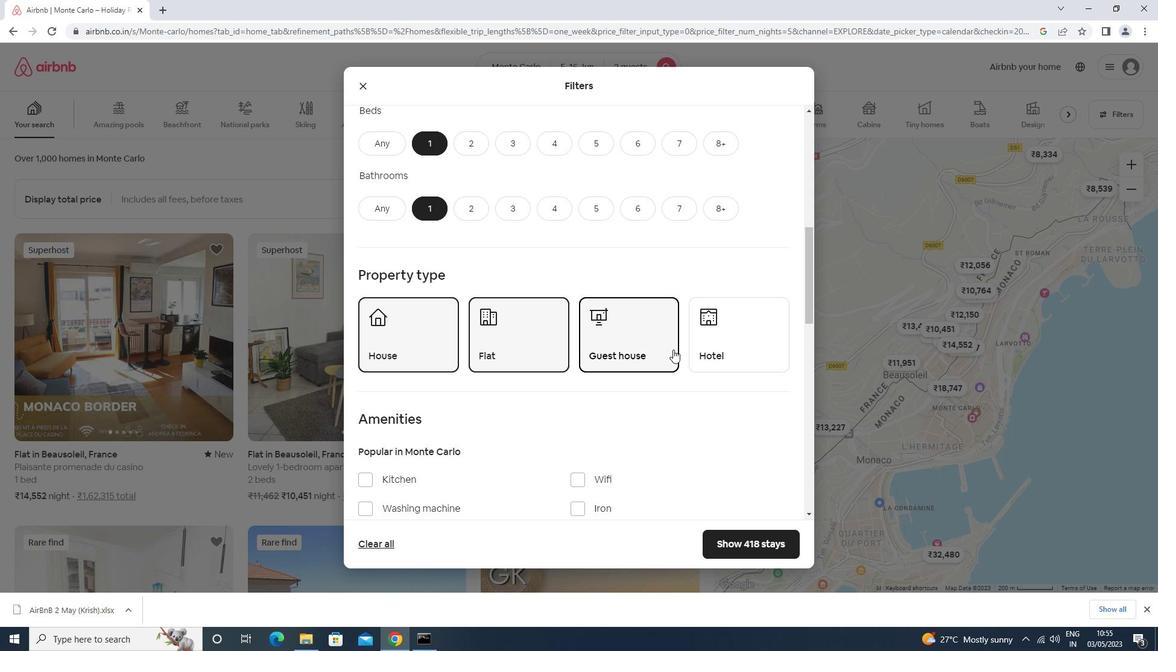 
Action: Mouse pressed left at (703, 352)
Screenshot: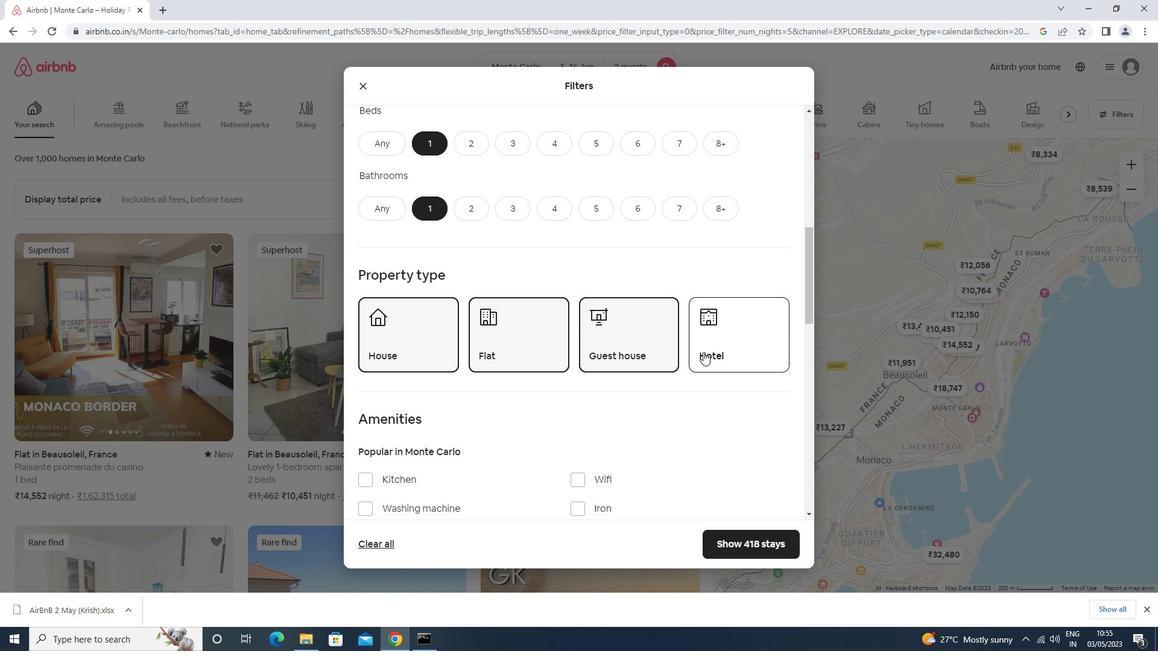 
Action: Mouse moved to (698, 351)
Screenshot: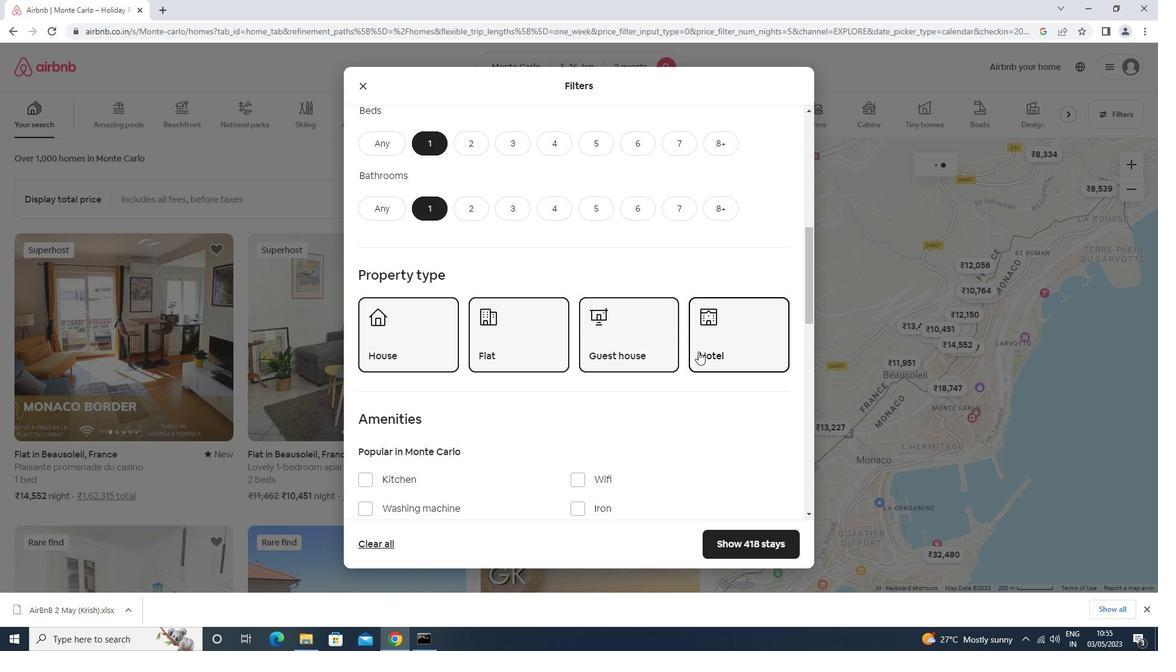 
Action: Mouse scrolled (698, 351) with delta (0, 0)
Screenshot: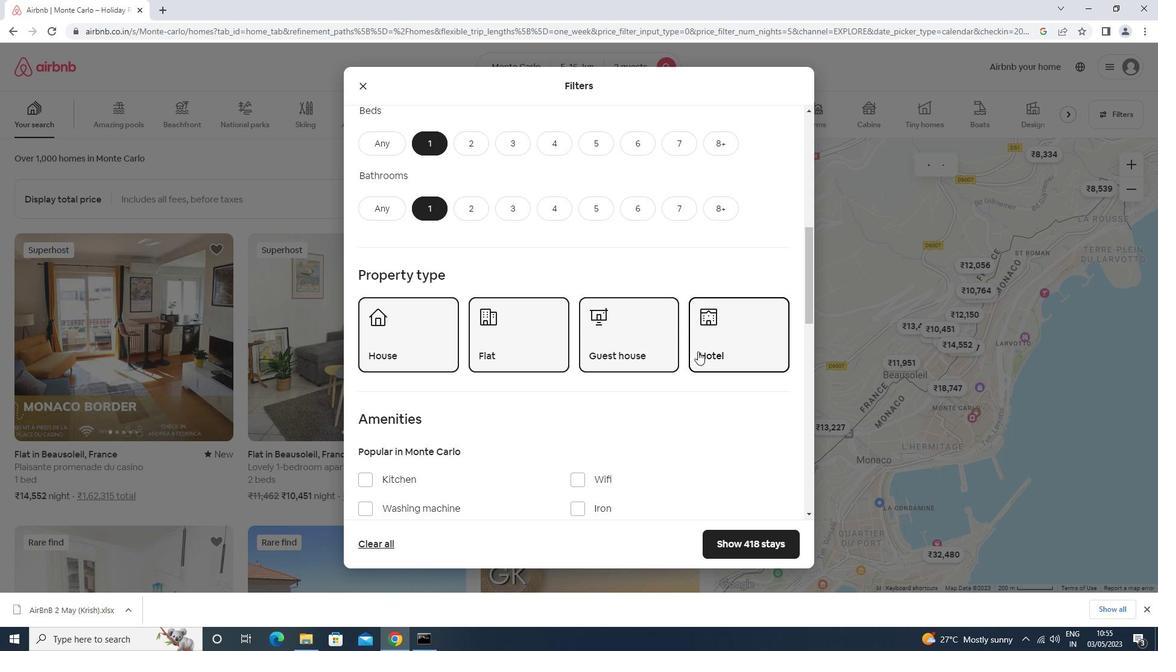
Action: Mouse scrolled (698, 351) with delta (0, 0)
Screenshot: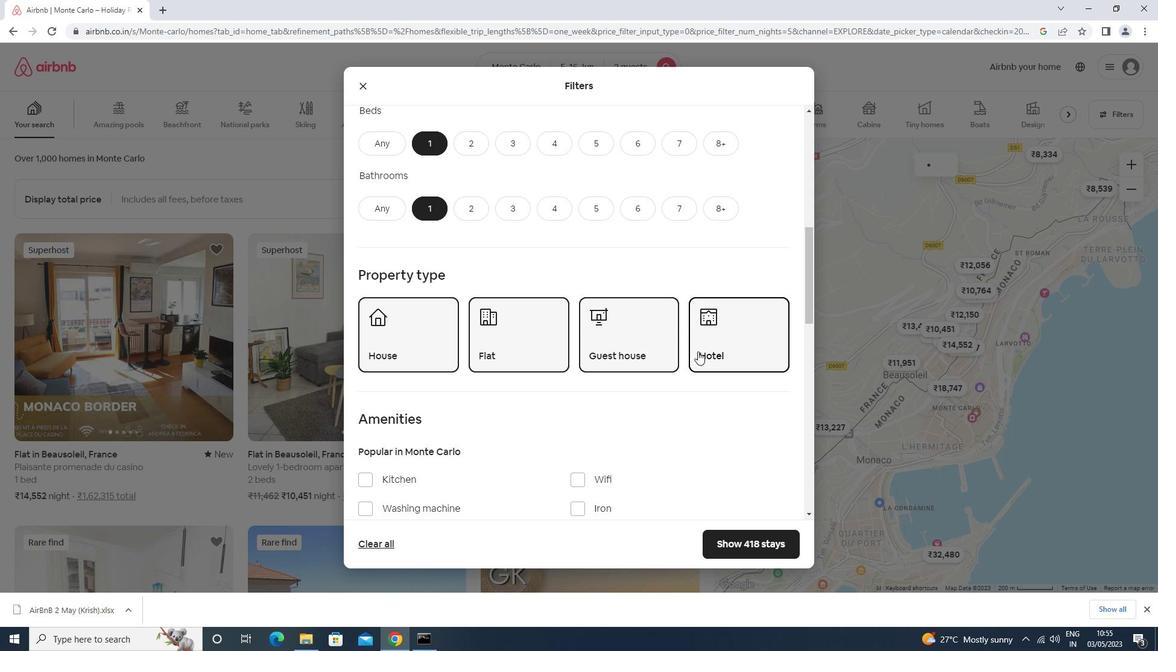 
Action: Mouse scrolled (698, 351) with delta (0, 0)
Screenshot: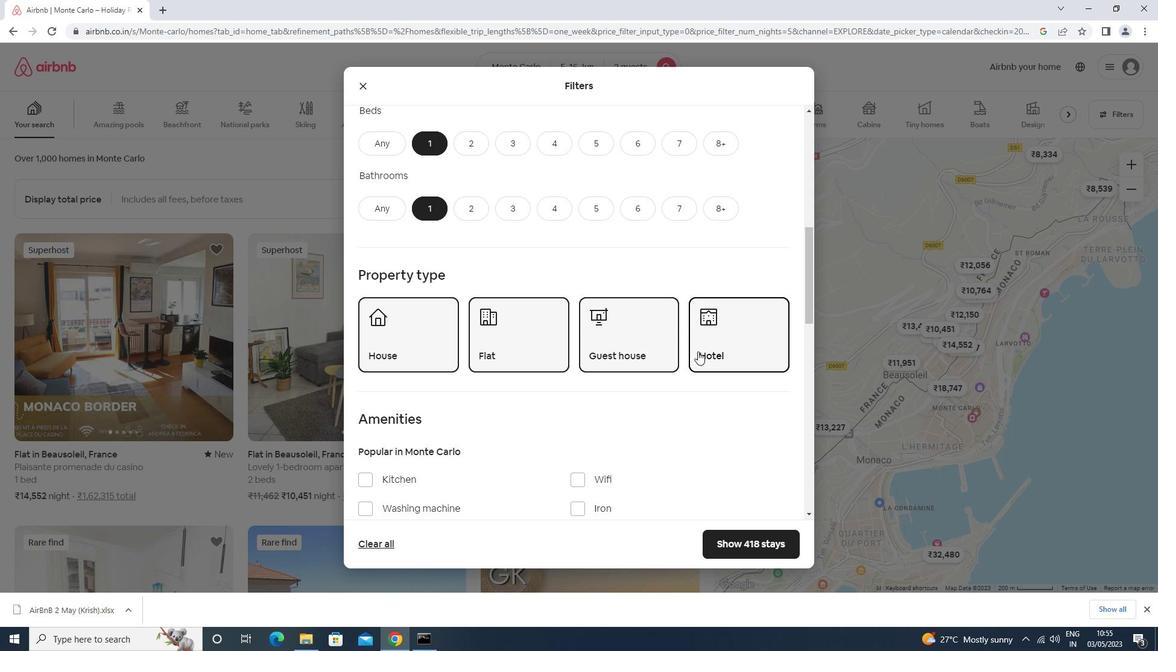
Action: Mouse scrolled (698, 351) with delta (0, 0)
Screenshot: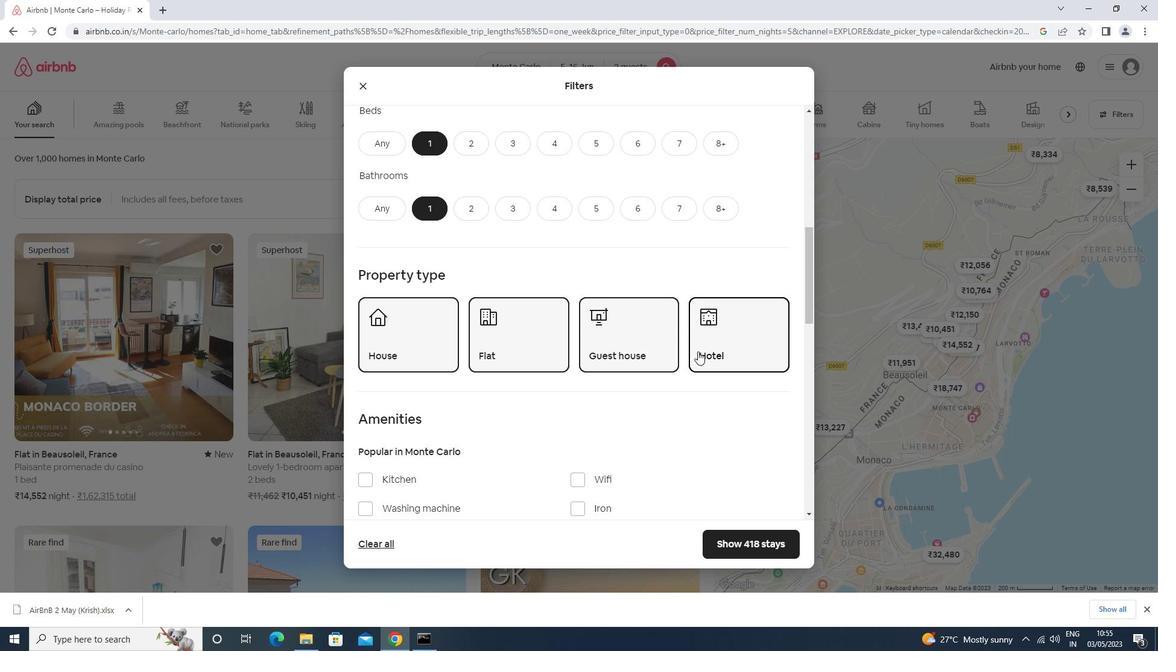
Action: Mouse scrolled (698, 351) with delta (0, 0)
Screenshot: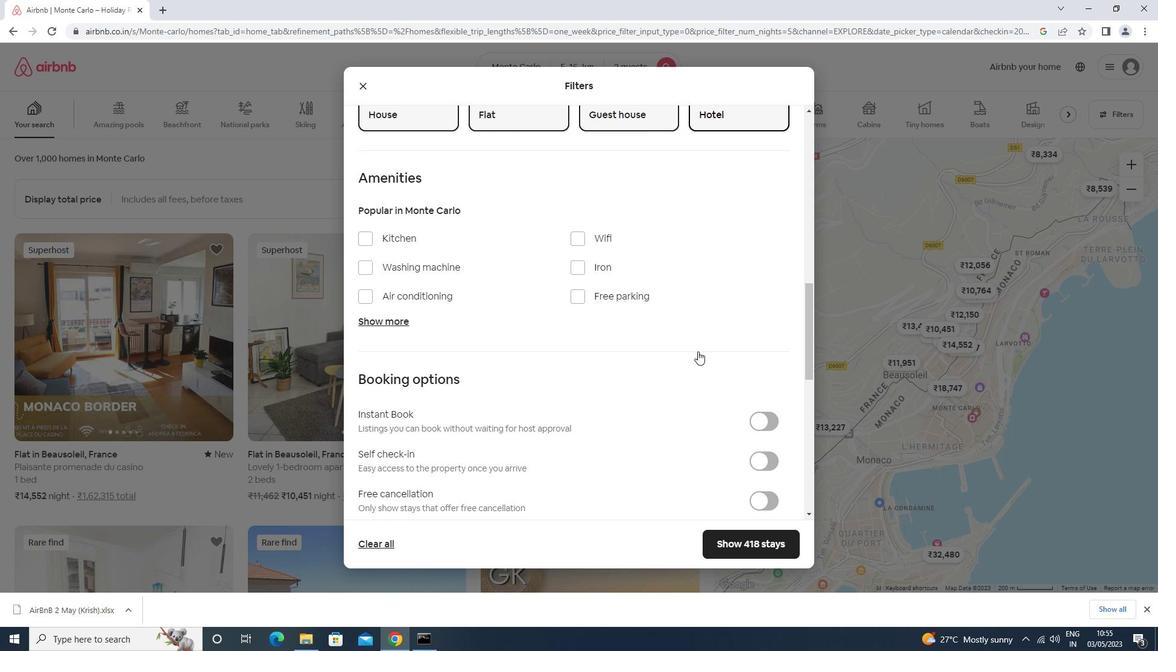 
Action: Mouse scrolled (698, 351) with delta (0, 0)
Screenshot: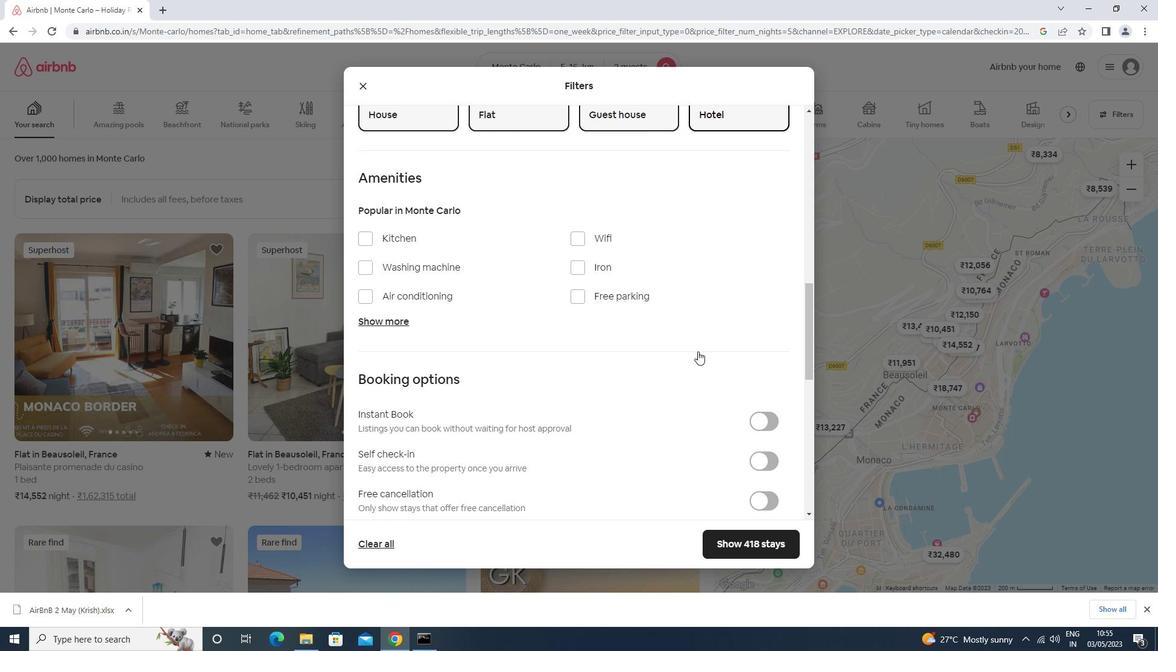 
Action: Mouse scrolled (698, 351) with delta (0, 0)
Screenshot: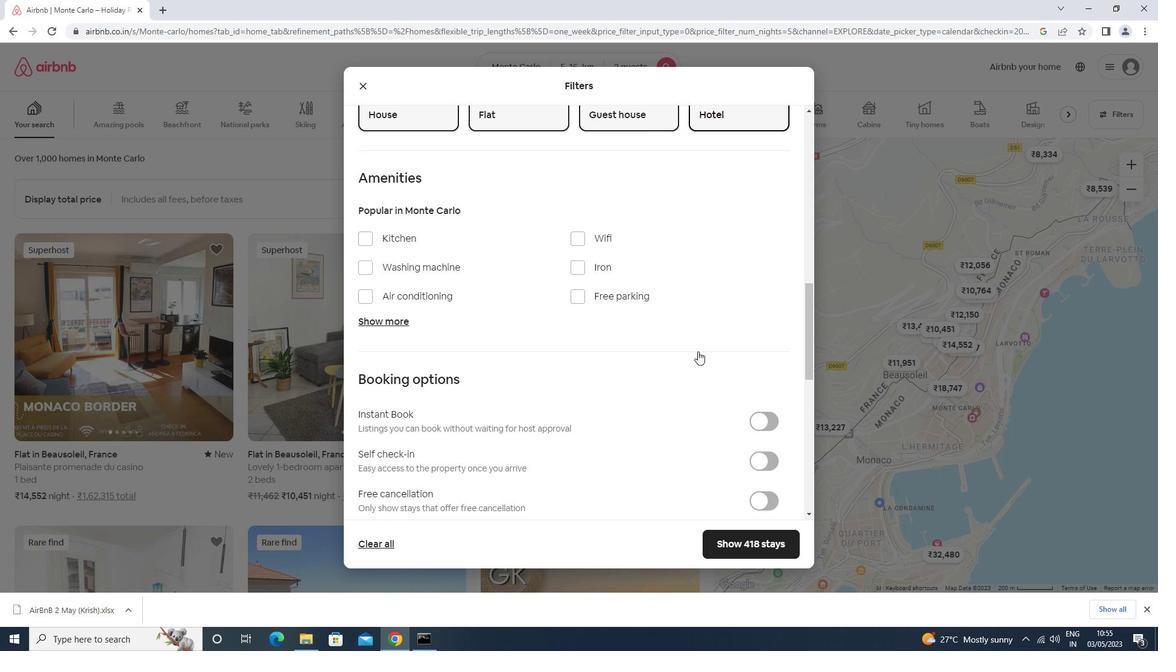 
Action: Mouse scrolled (698, 351) with delta (0, 0)
Screenshot: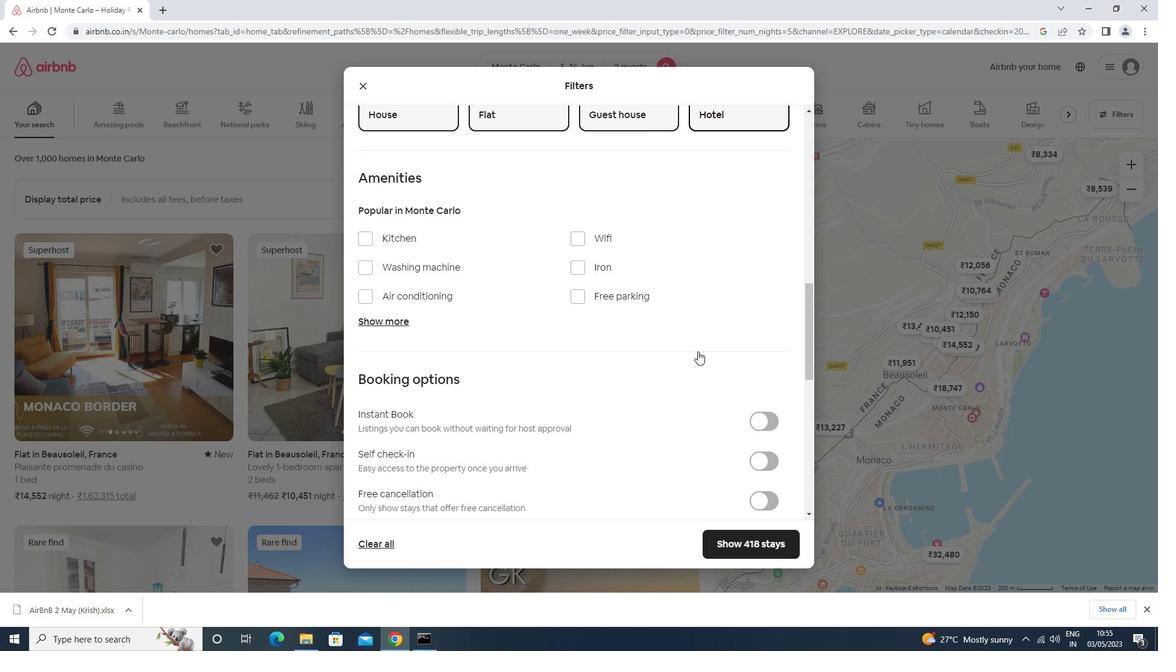 
Action: Mouse moved to (762, 215)
Screenshot: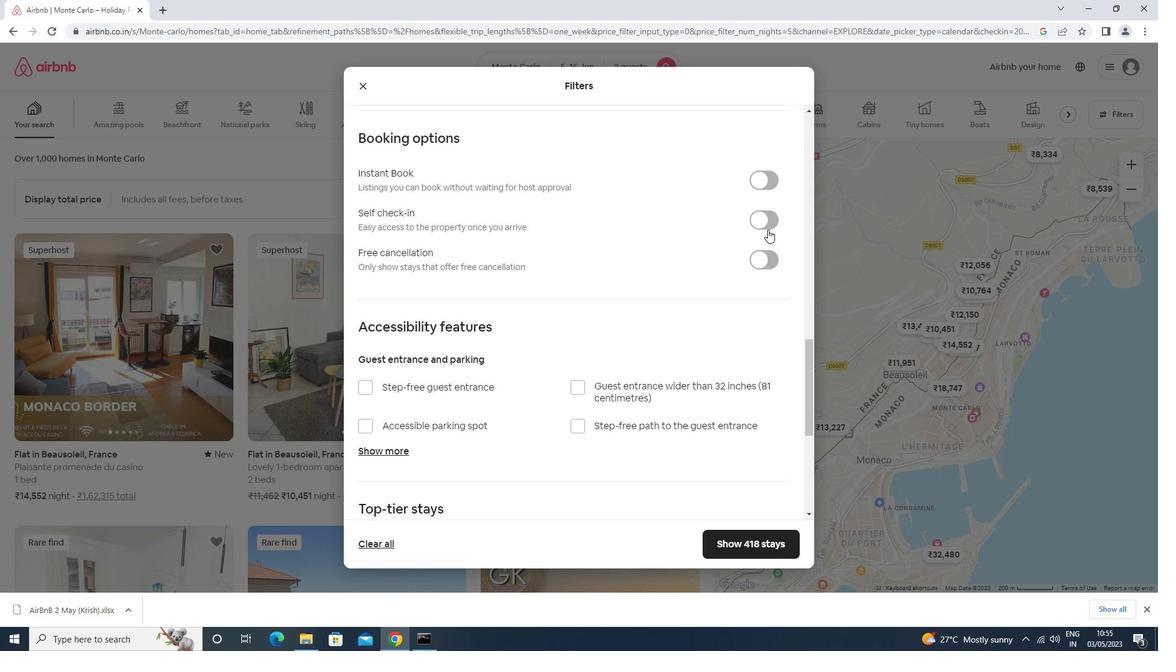 
Action: Mouse pressed left at (762, 215)
Screenshot: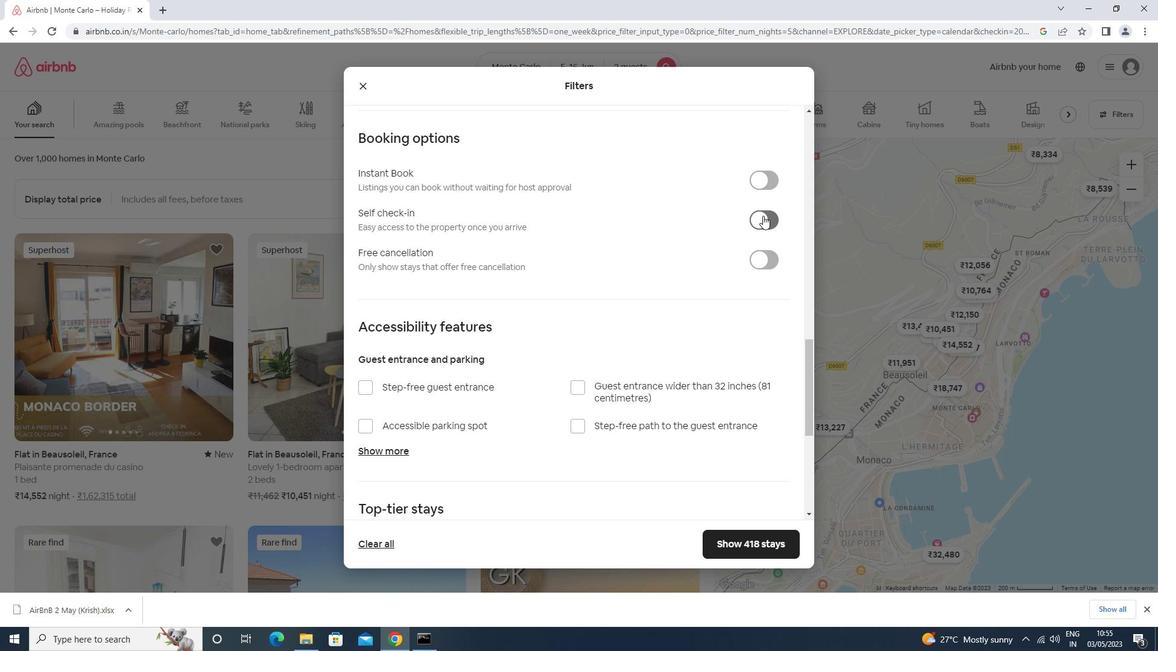 
Action: Mouse moved to (582, 374)
Screenshot: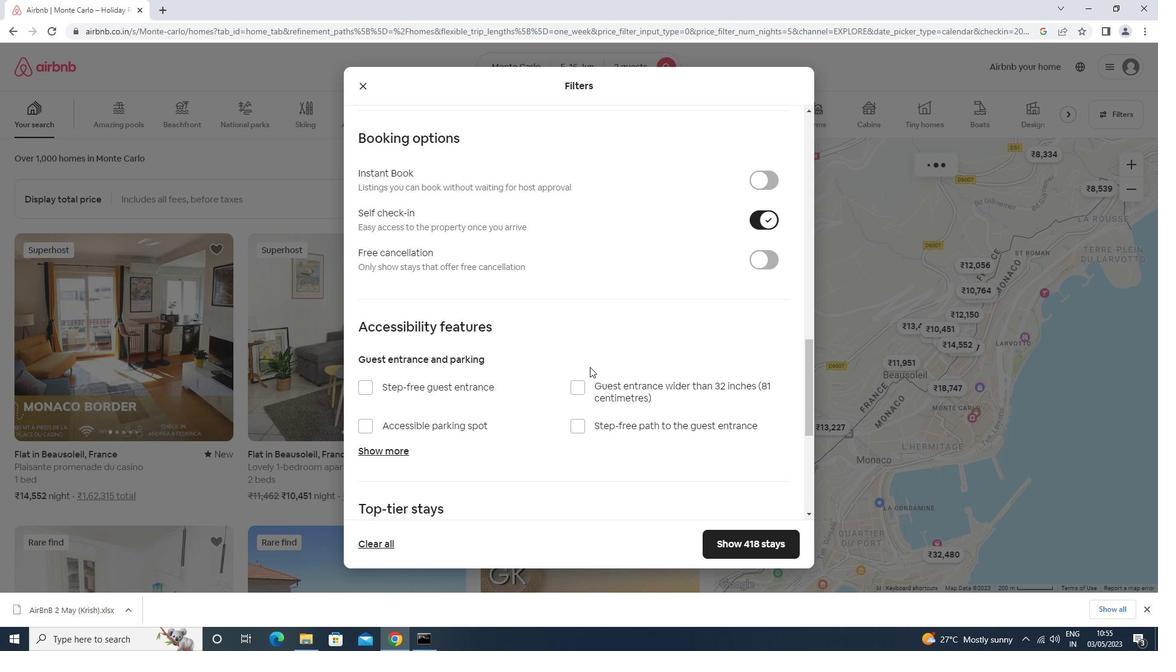 
Action: Mouse scrolled (582, 374) with delta (0, 0)
Screenshot: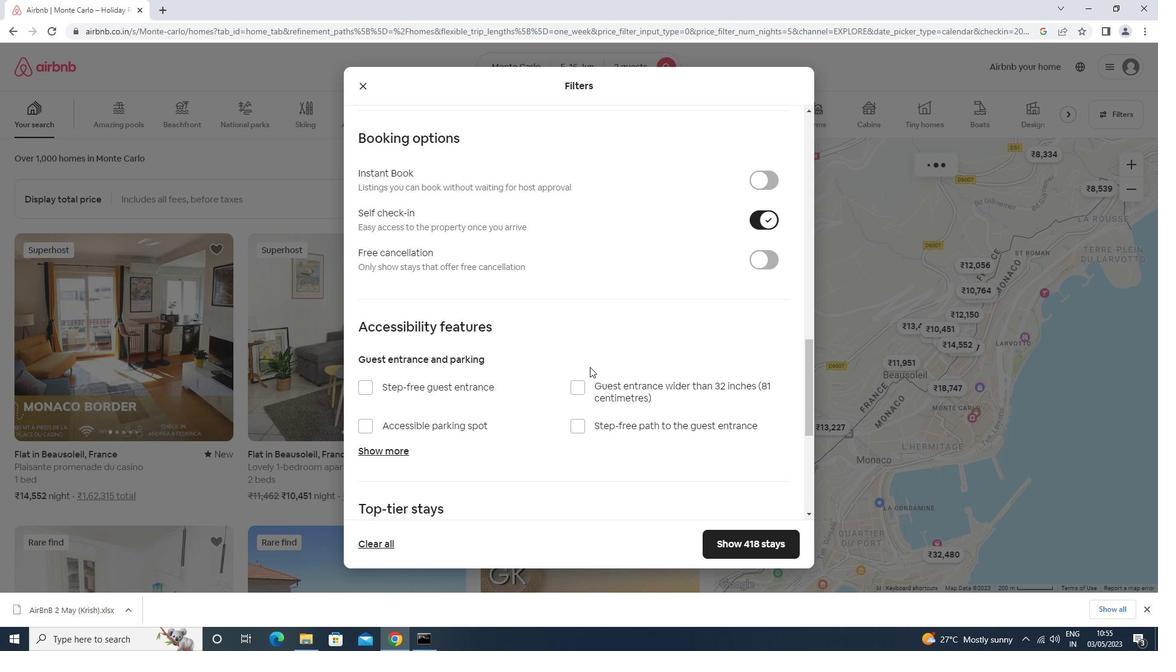 
Action: Mouse moved to (579, 378)
Screenshot: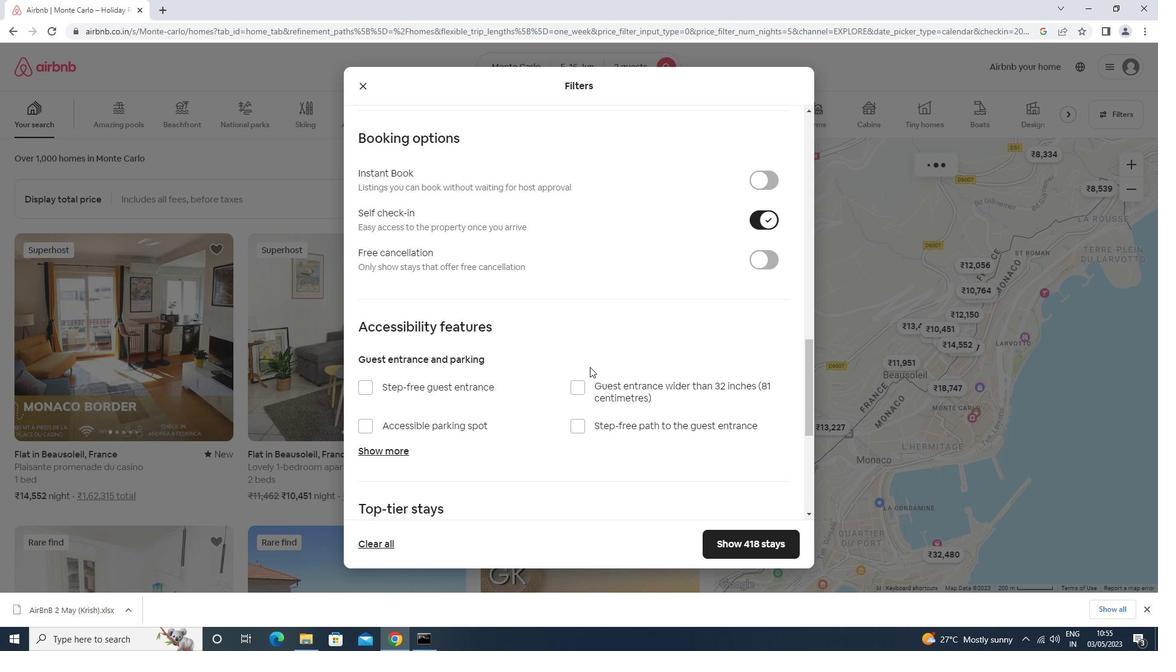 
Action: Mouse scrolled (579, 377) with delta (0, 0)
Screenshot: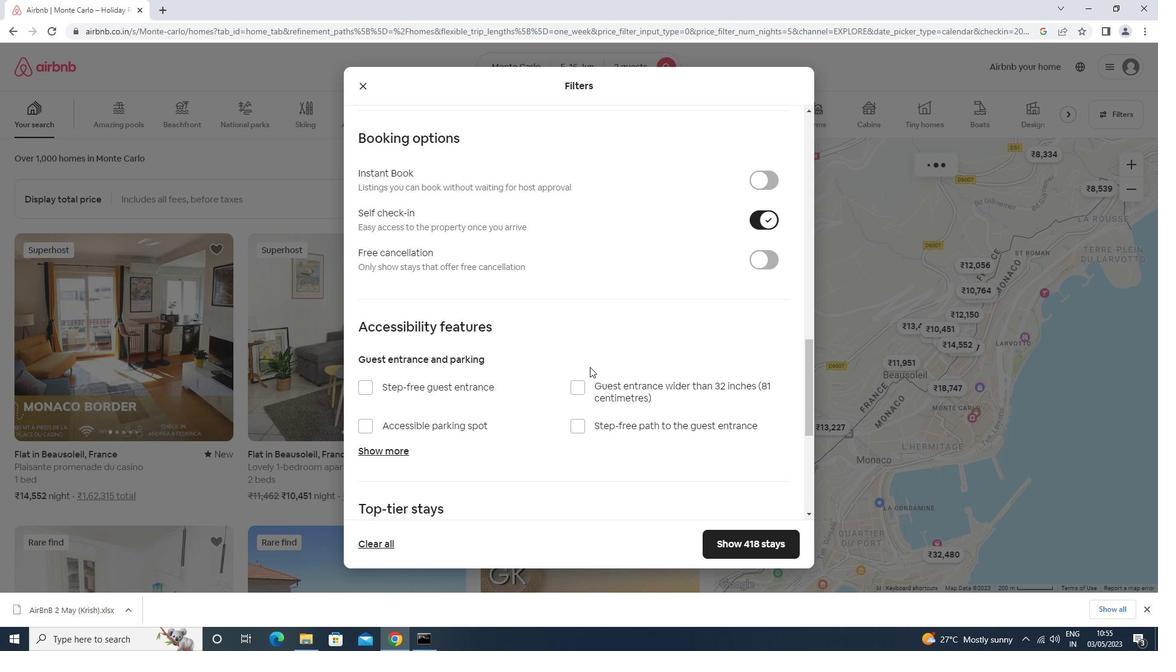 
Action: Mouse moved to (579, 378)
Screenshot: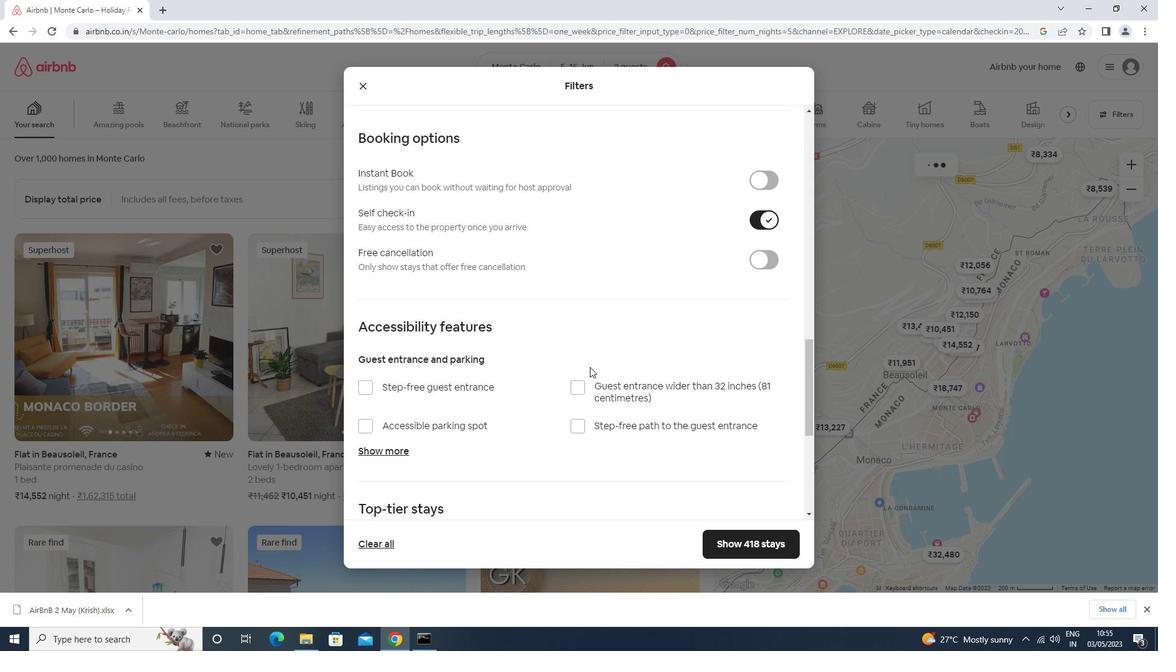 
Action: Mouse scrolled (579, 378) with delta (0, 0)
Screenshot: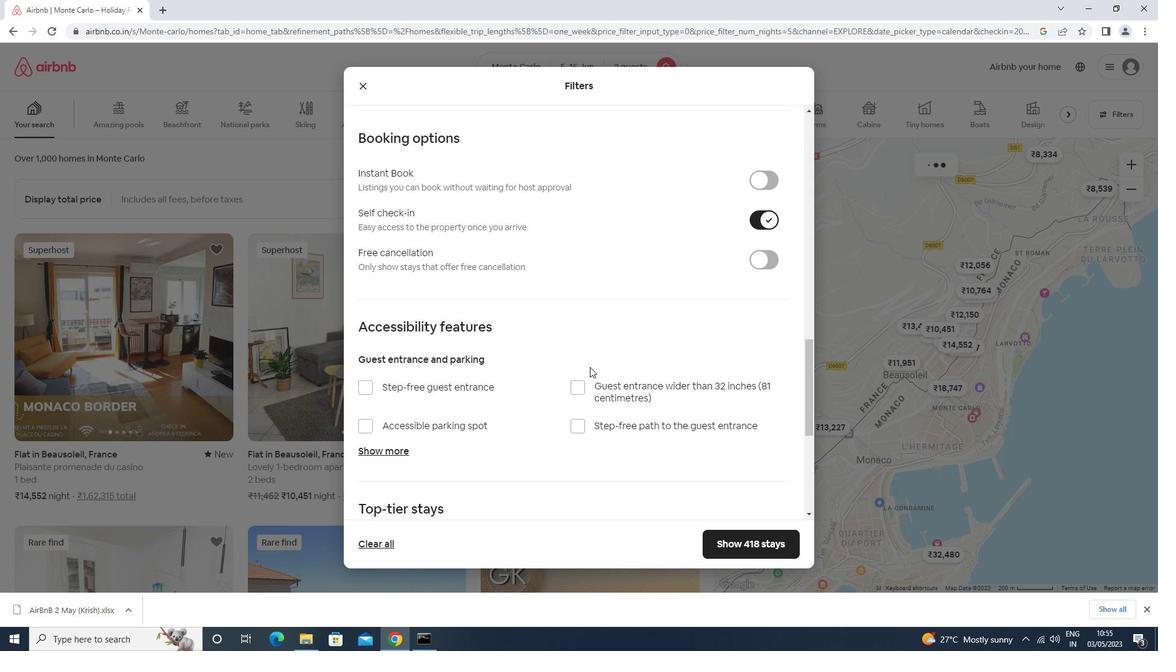 
Action: Mouse moved to (577, 381)
Screenshot: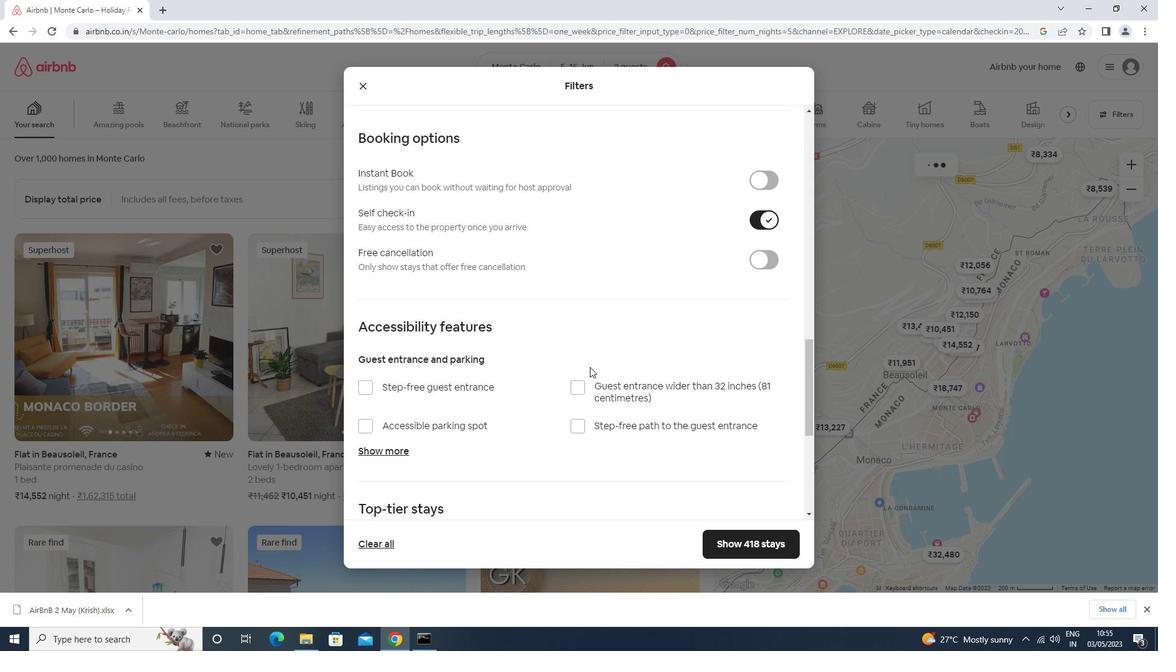 
Action: Mouse scrolled (577, 380) with delta (0, 0)
Screenshot: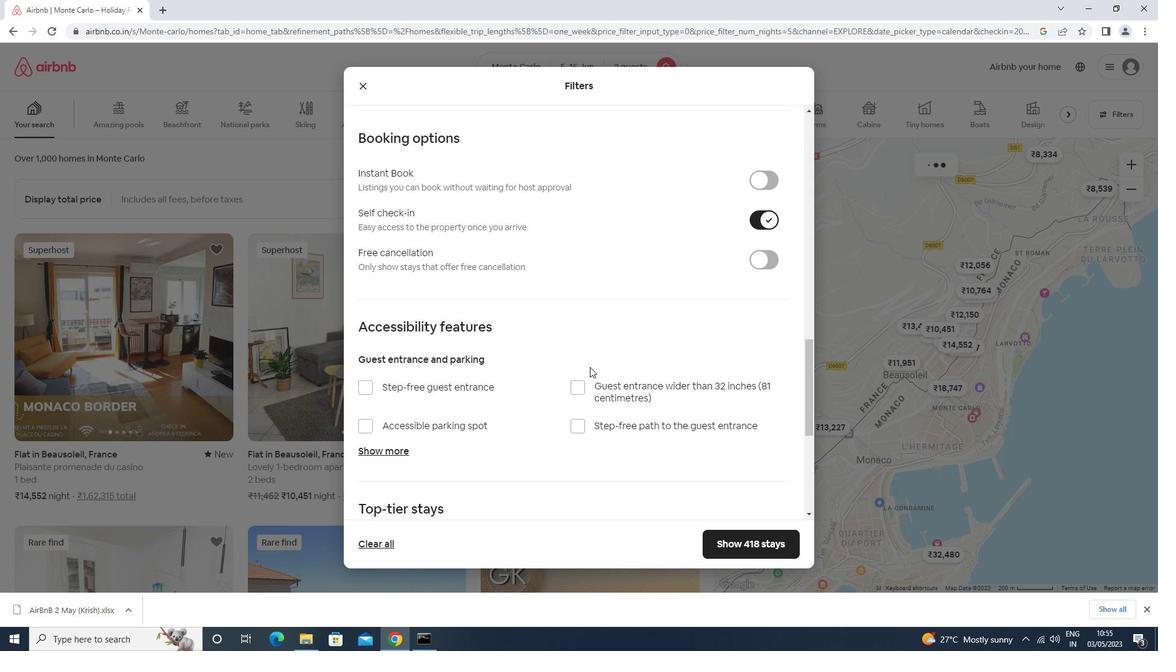 
Action: Mouse moved to (577, 381)
Screenshot: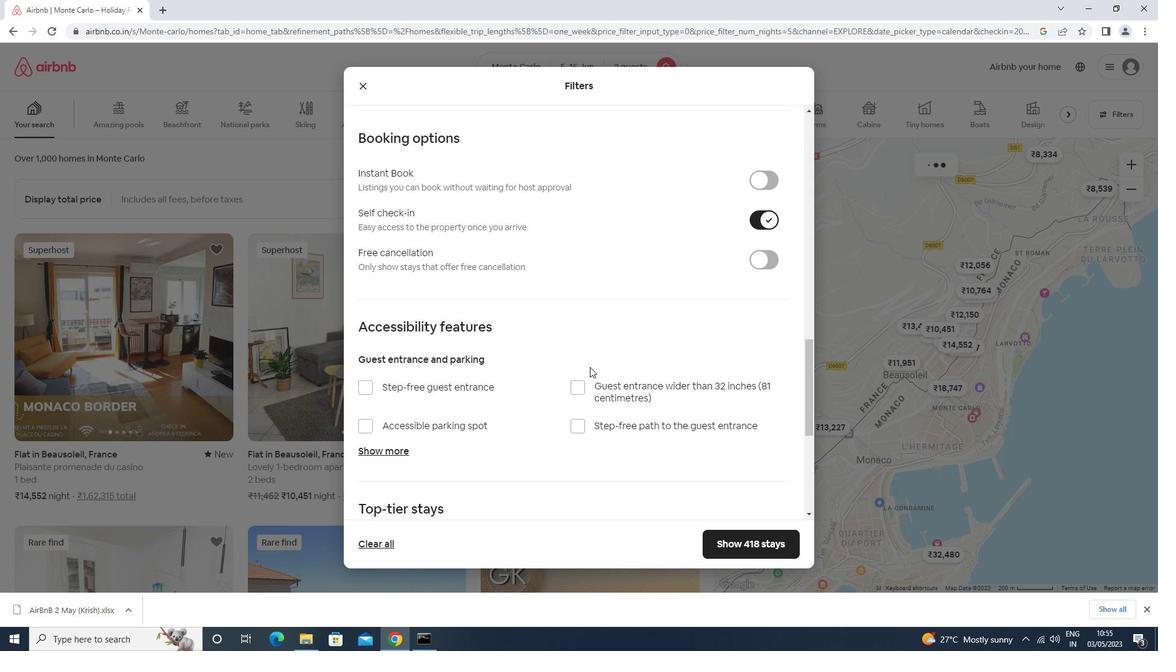 
Action: Mouse scrolled (577, 380) with delta (0, 0)
Screenshot: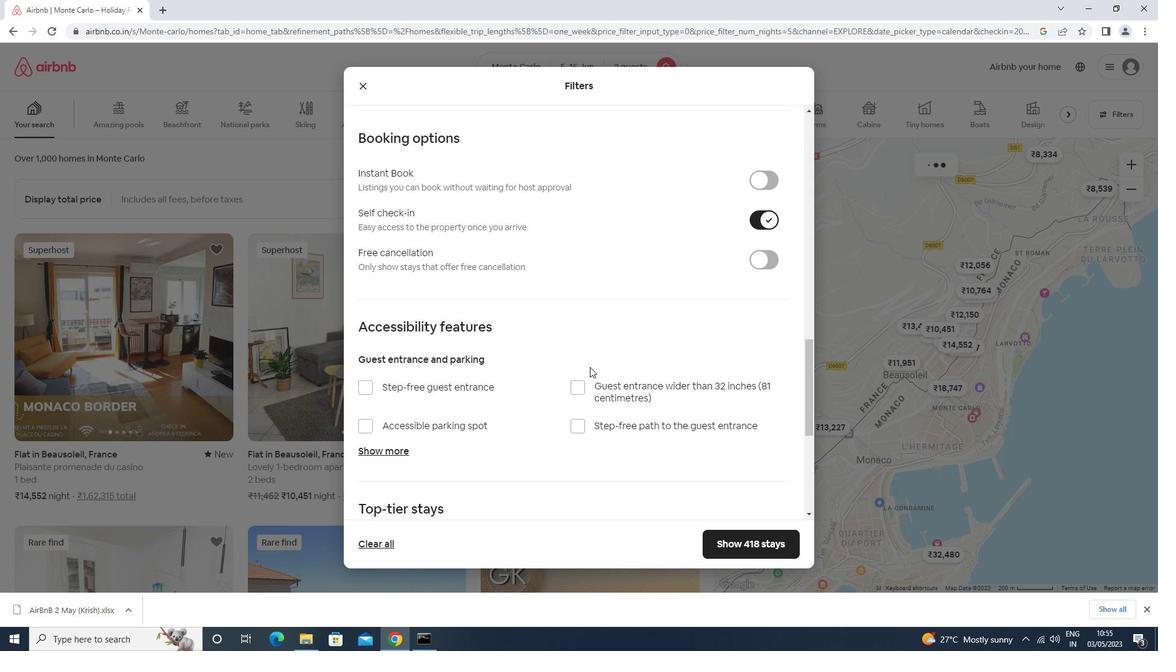 
Action: Mouse moved to (576, 382)
Screenshot: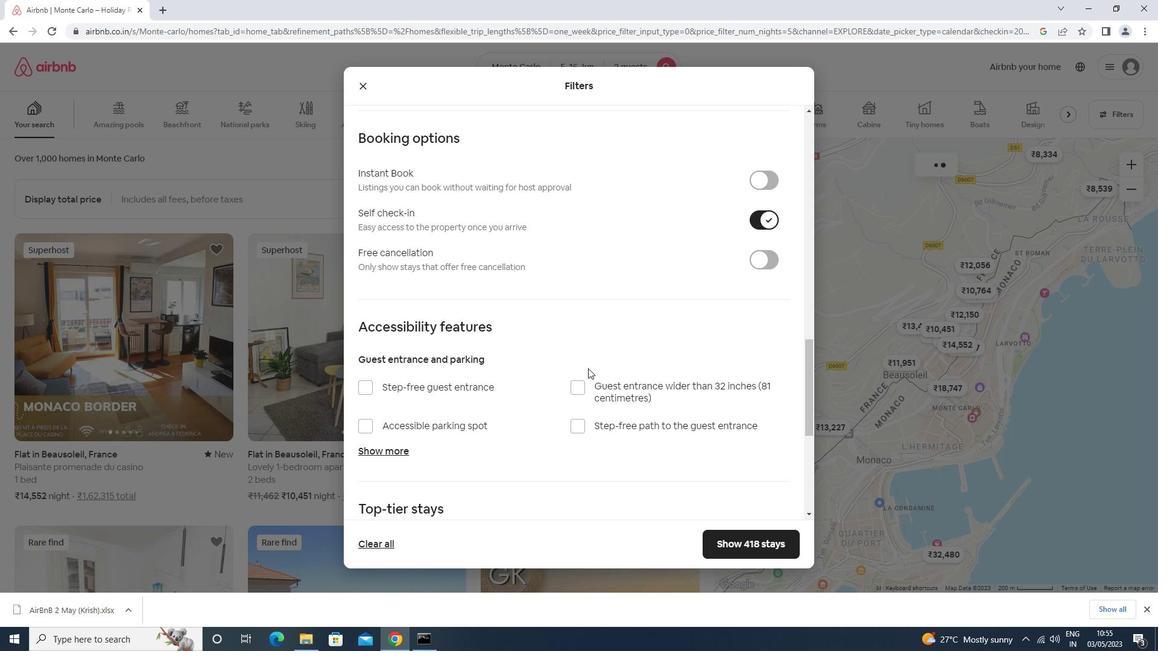 
Action: Mouse scrolled (576, 381) with delta (0, 0)
Screenshot: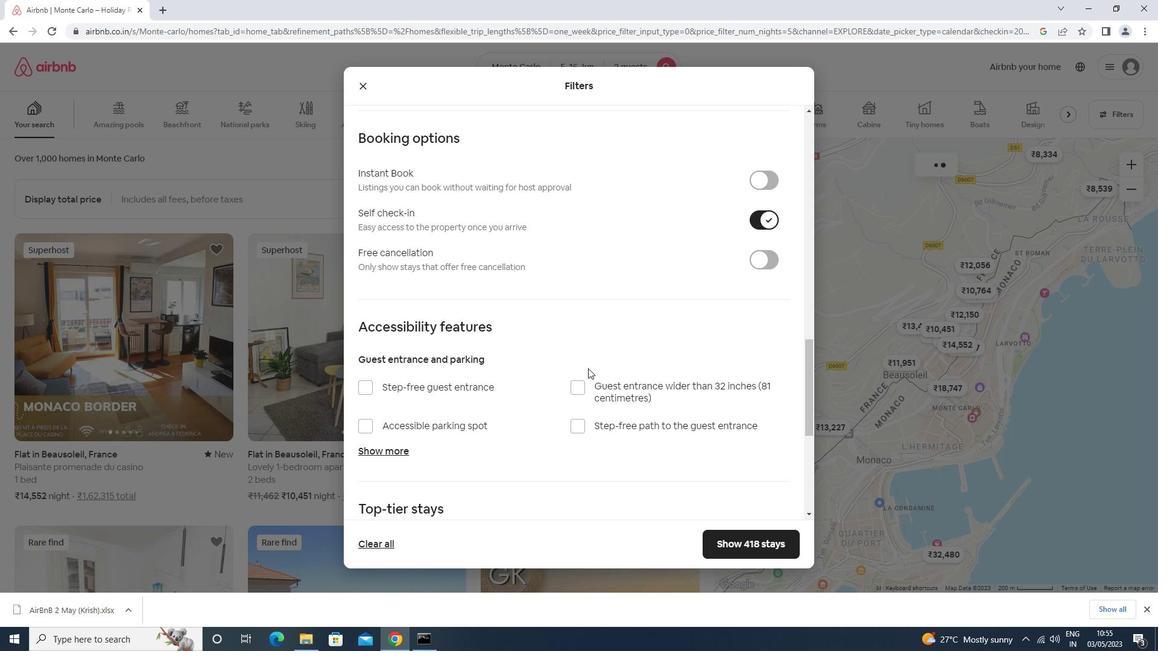 
Action: Mouse moved to (383, 431)
Screenshot: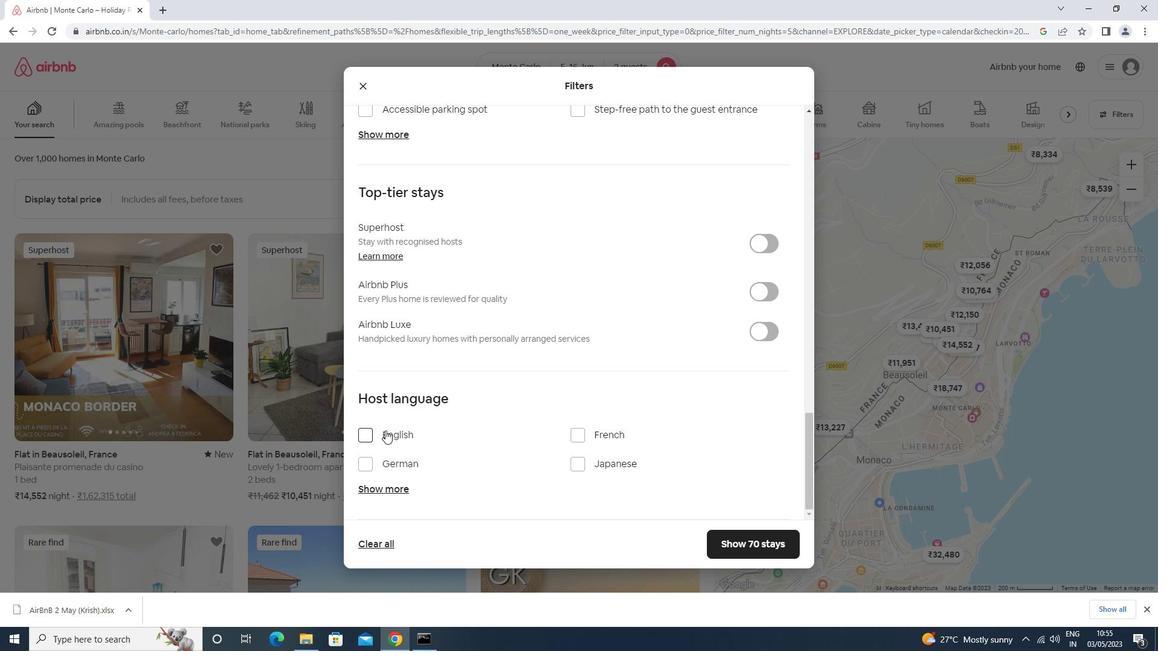 
Action: Mouse pressed left at (383, 431)
Screenshot: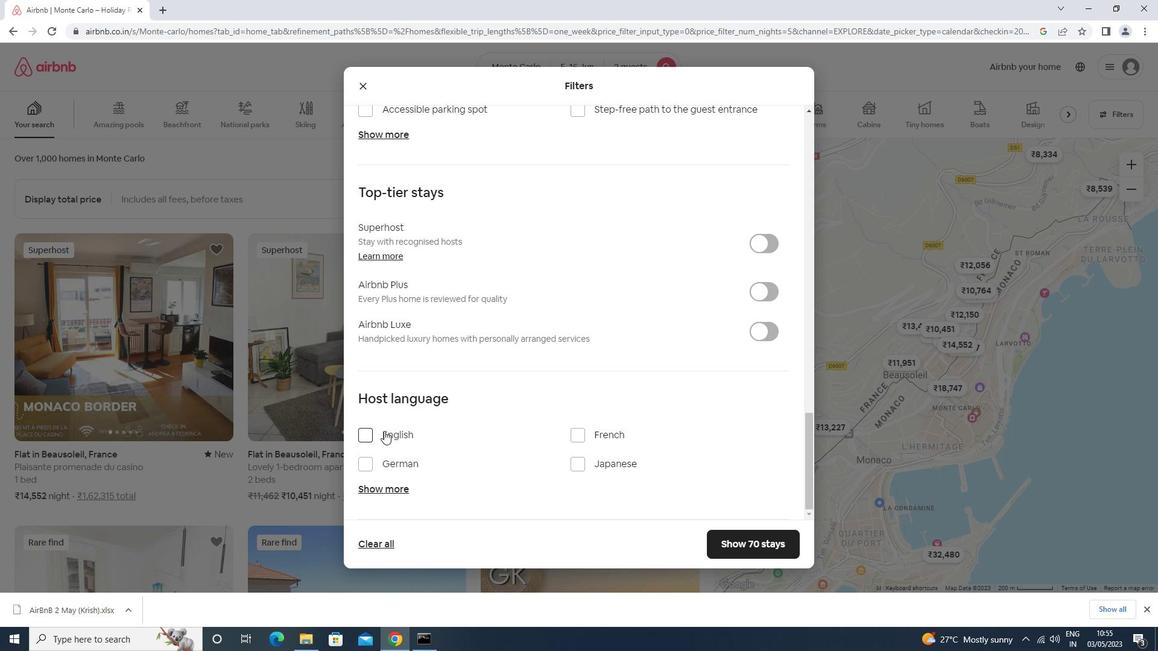 
Action: Mouse moved to (738, 543)
Screenshot: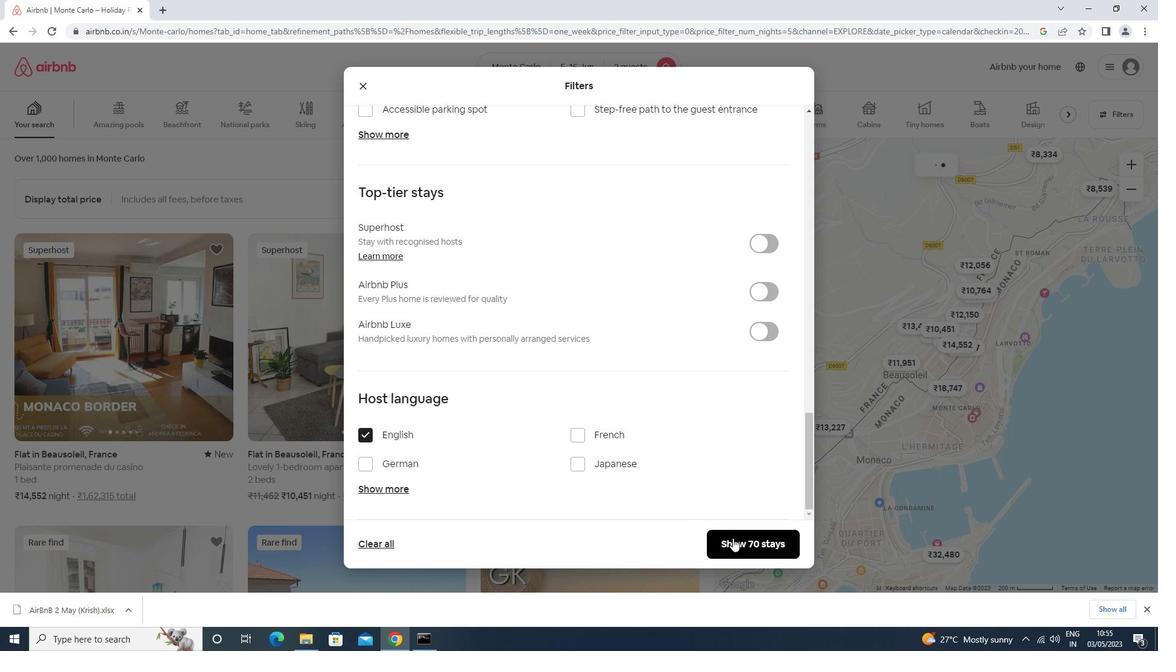 
Action: Mouse pressed left at (738, 543)
Screenshot: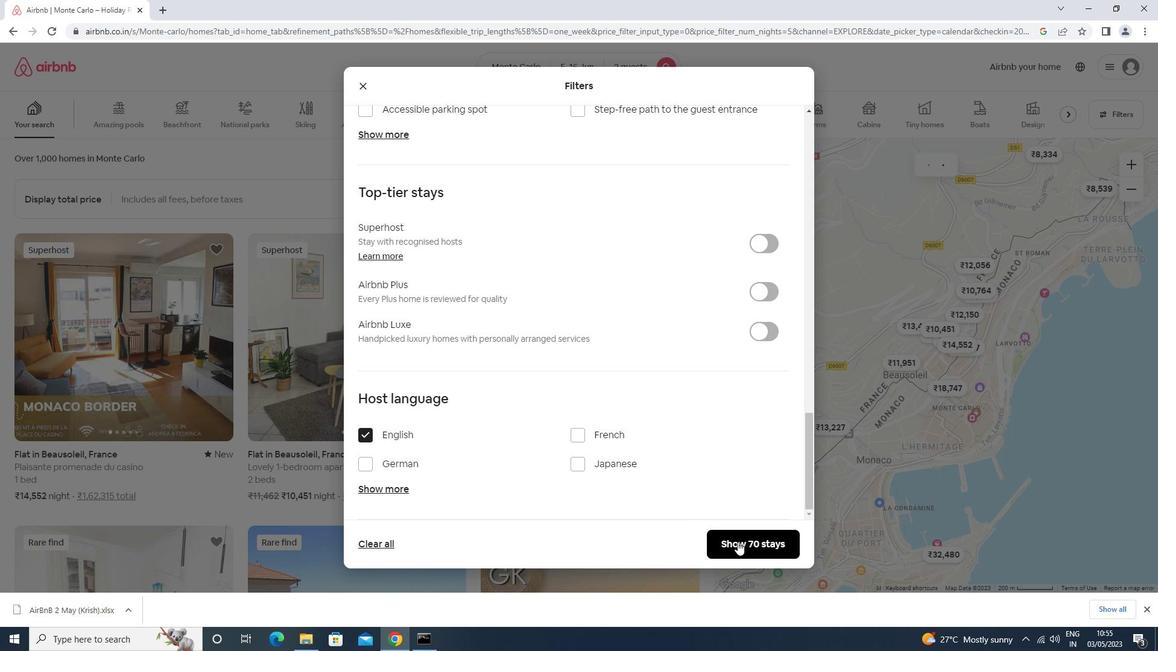 
Action: Mouse moved to (739, 543)
Screenshot: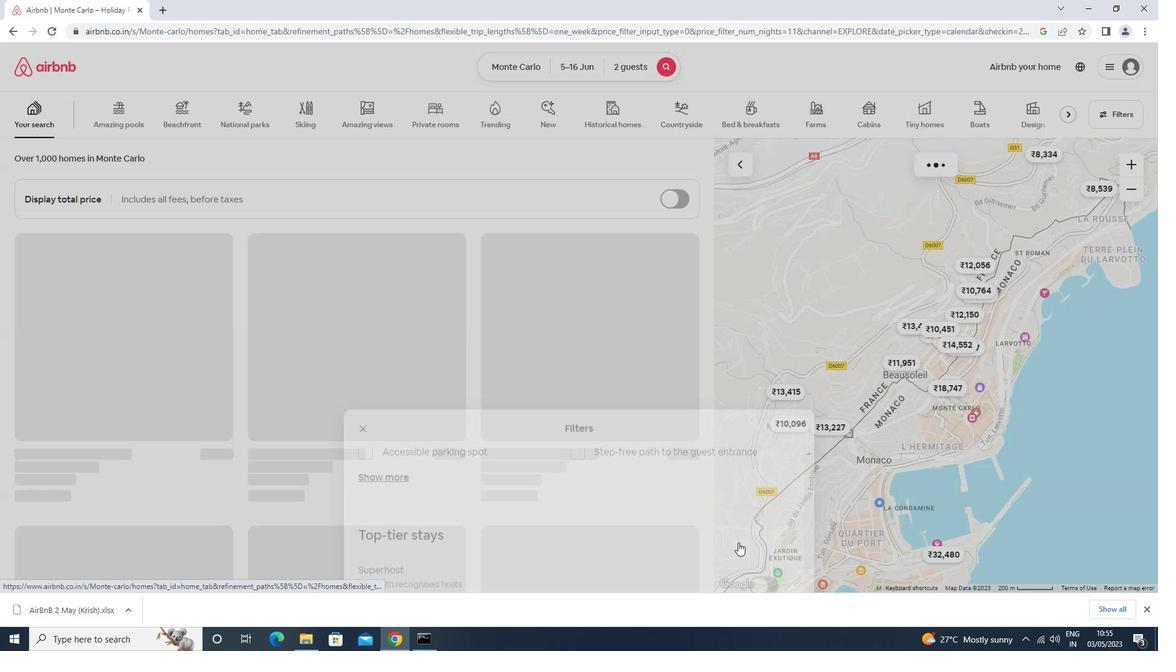 
